 Task: Look for space in Mestre, Italy from 9th July, 2023 to 16th July, 2023 for 2 adults, 1 child in price range Rs.8000 to Rs.16000. Place can be entire place with 2 bedrooms having 2 beds and 1 bathroom. Property type can be house, flat, guest house. Booking option can be shelf check-in. Required host language is English.
Action: Mouse moved to (426, 118)
Screenshot: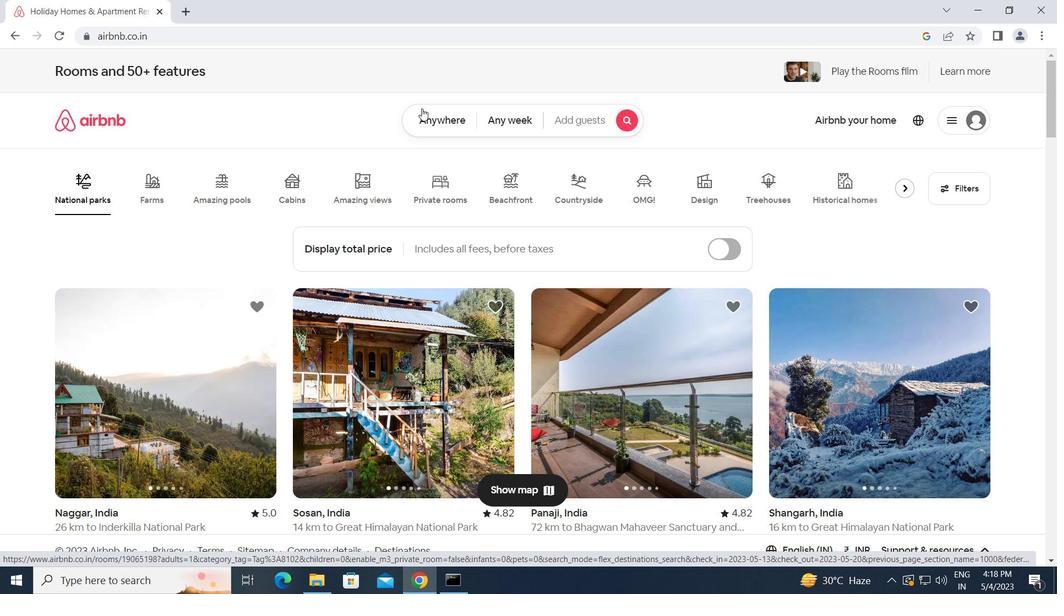 
Action: Mouse pressed left at (426, 118)
Screenshot: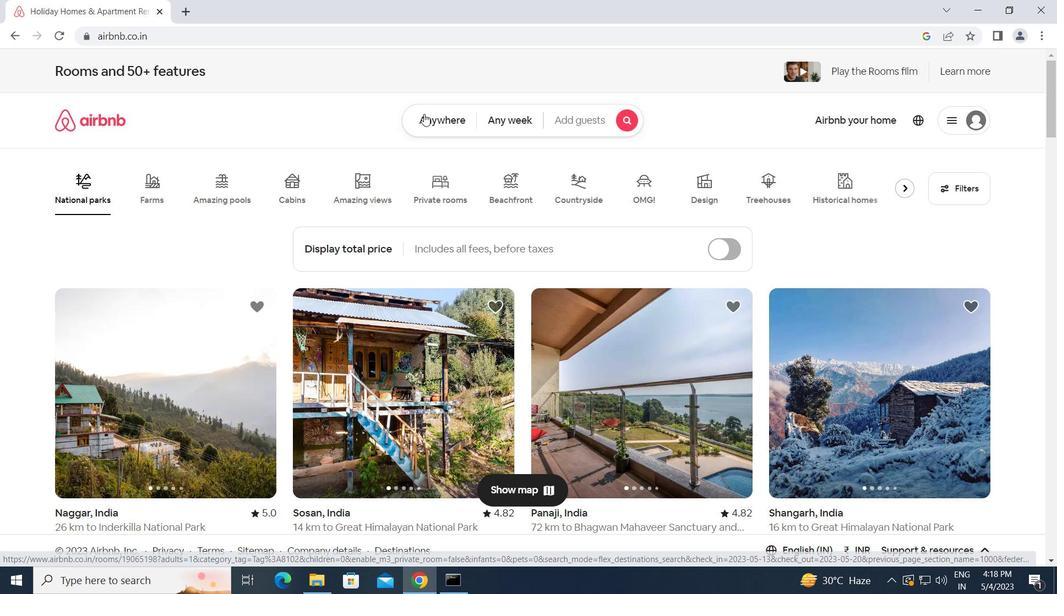 
Action: Mouse moved to (359, 168)
Screenshot: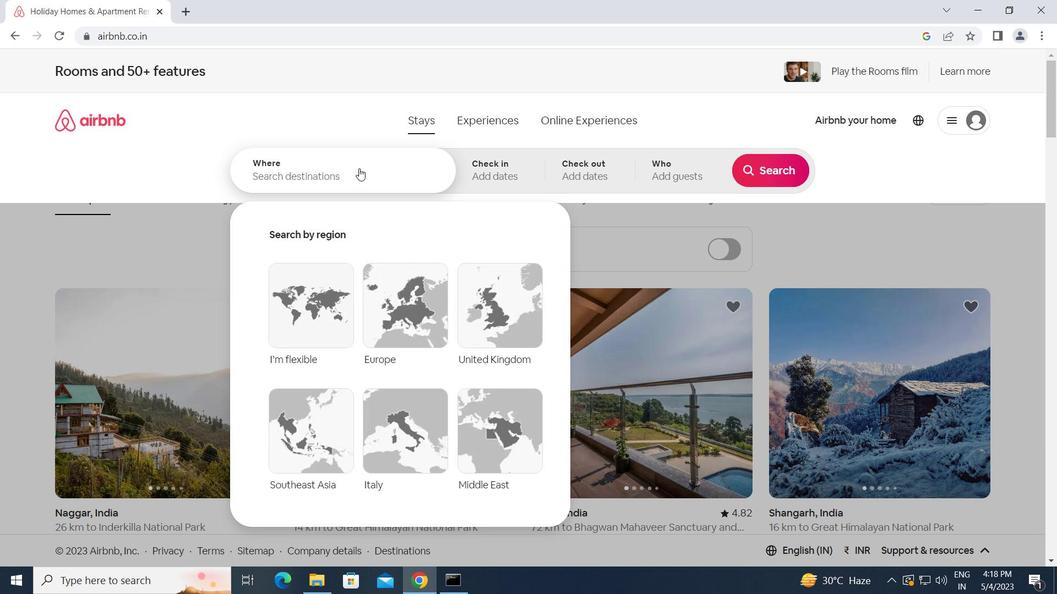 
Action: Mouse pressed left at (359, 168)
Screenshot: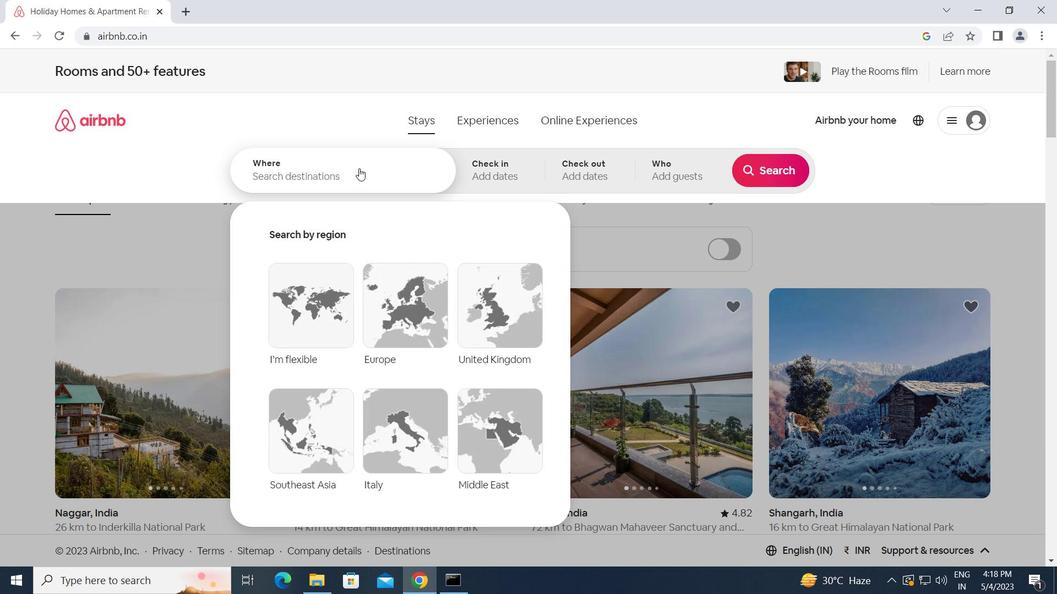 
Action: Key pressed m<Key.caps_lock>estre,<Key.space><Key.caps_lock>i<Key.caps_lock>taly<Key.enter>
Screenshot: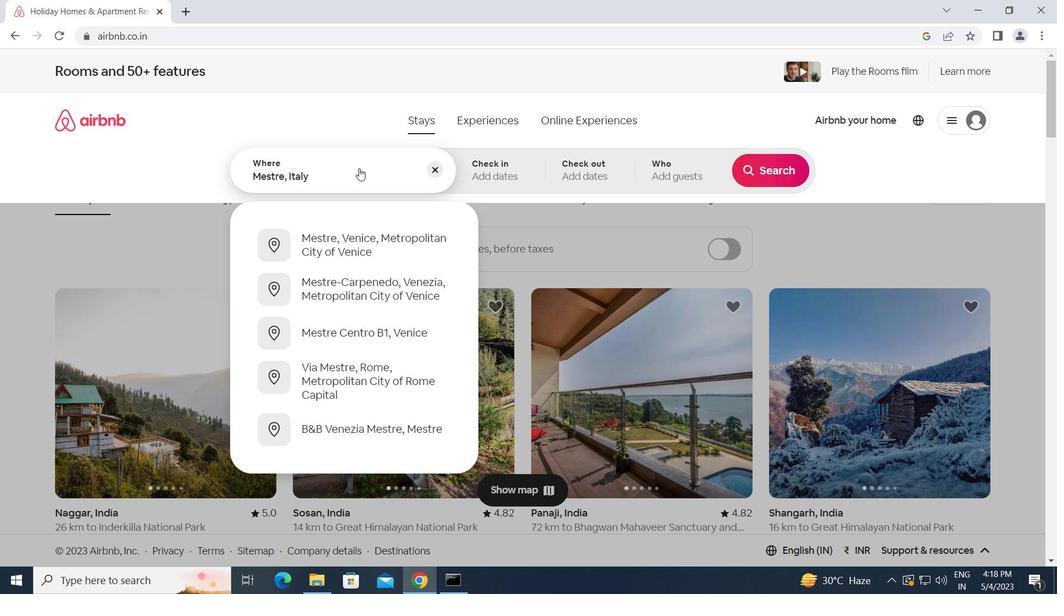 
Action: Mouse moved to (770, 278)
Screenshot: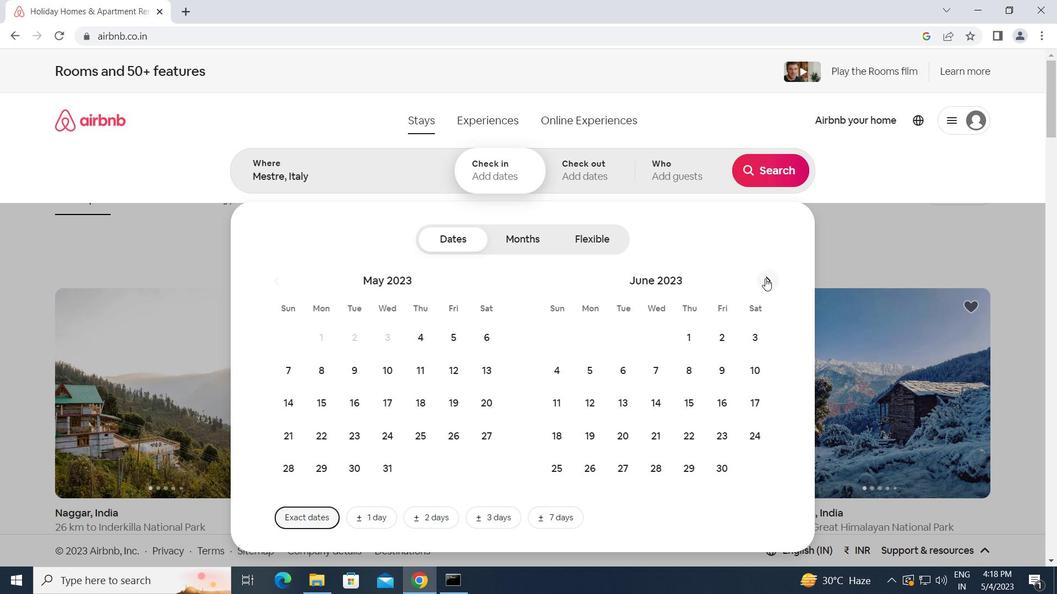 
Action: Mouse pressed left at (770, 278)
Screenshot: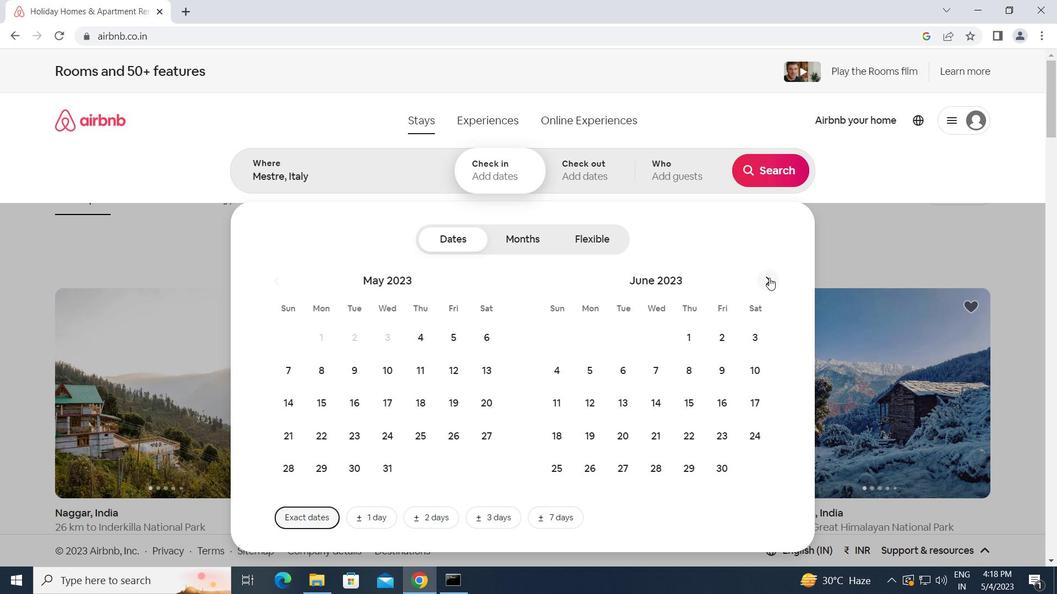 
Action: Mouse moved to (549, 398)
Screenshot: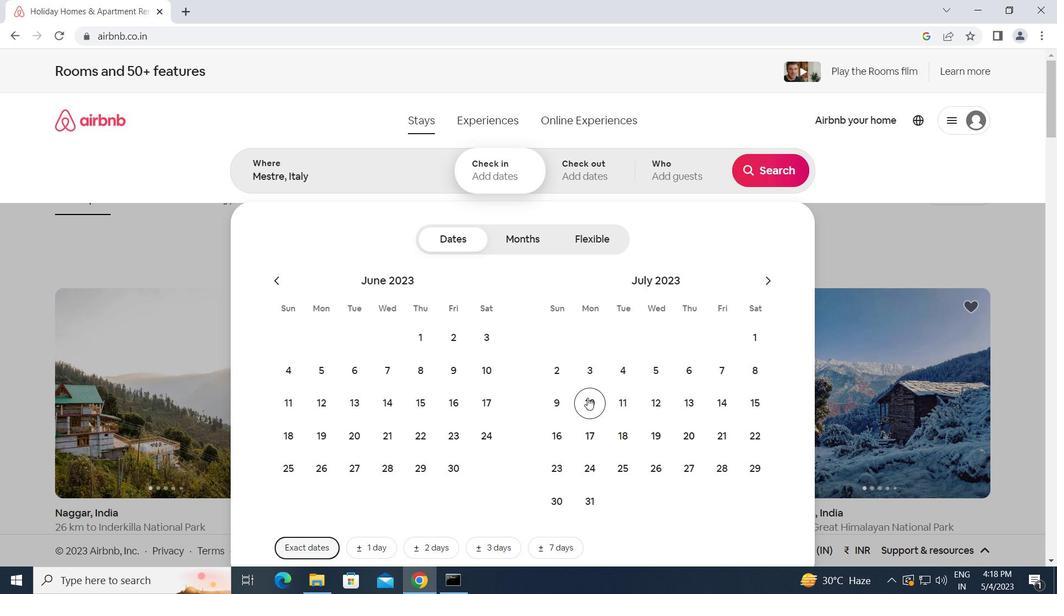 
Action: Mouse pressed left at (549, 398)
Screenshot: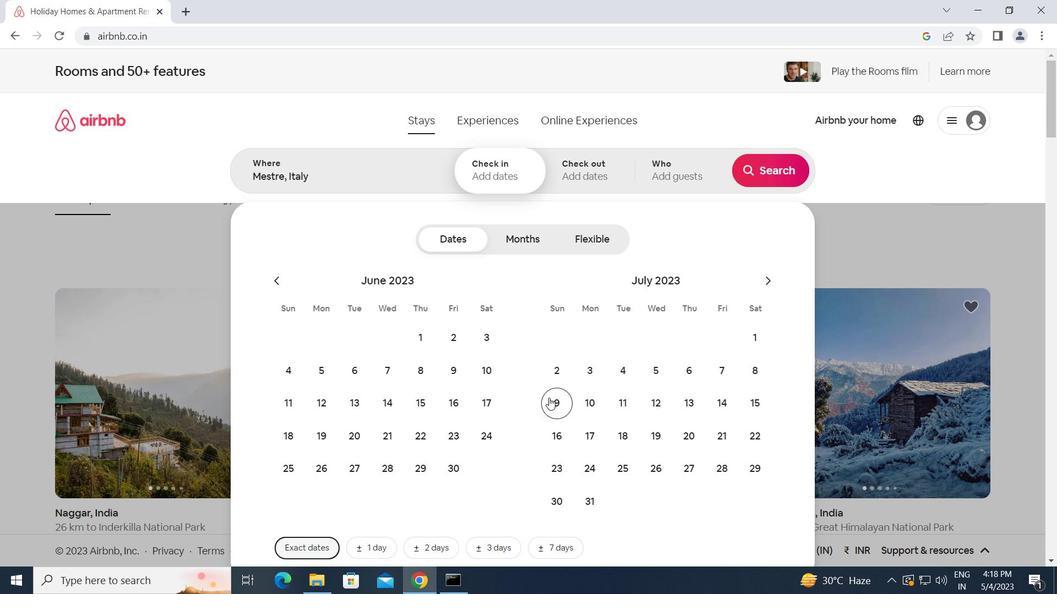 
Action: Mouse moved to (555, 435)
Screenshot: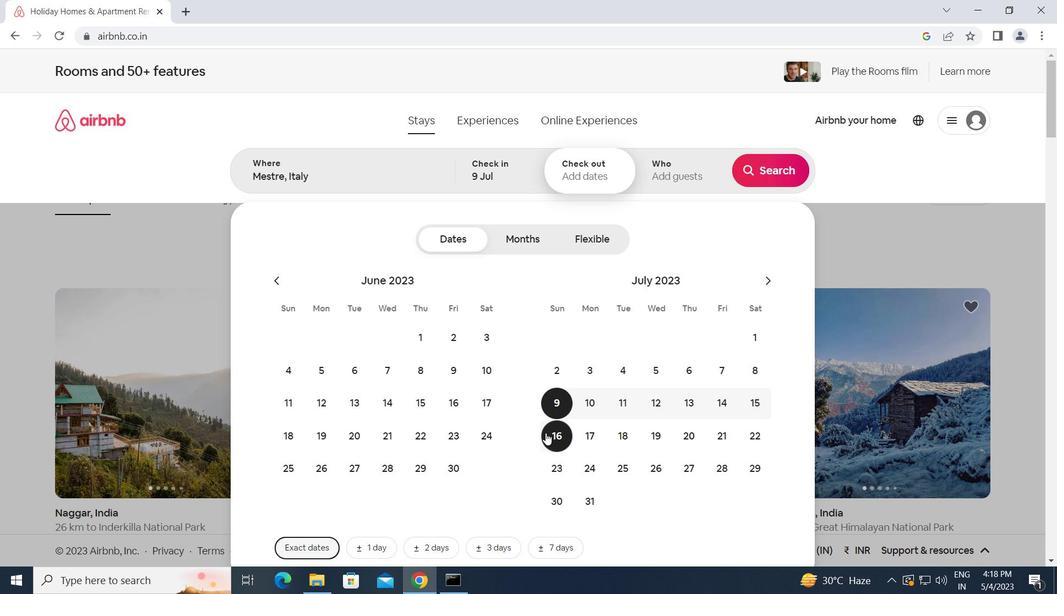 
Action: Mouse pressed left at (555, 435)
Screenshot: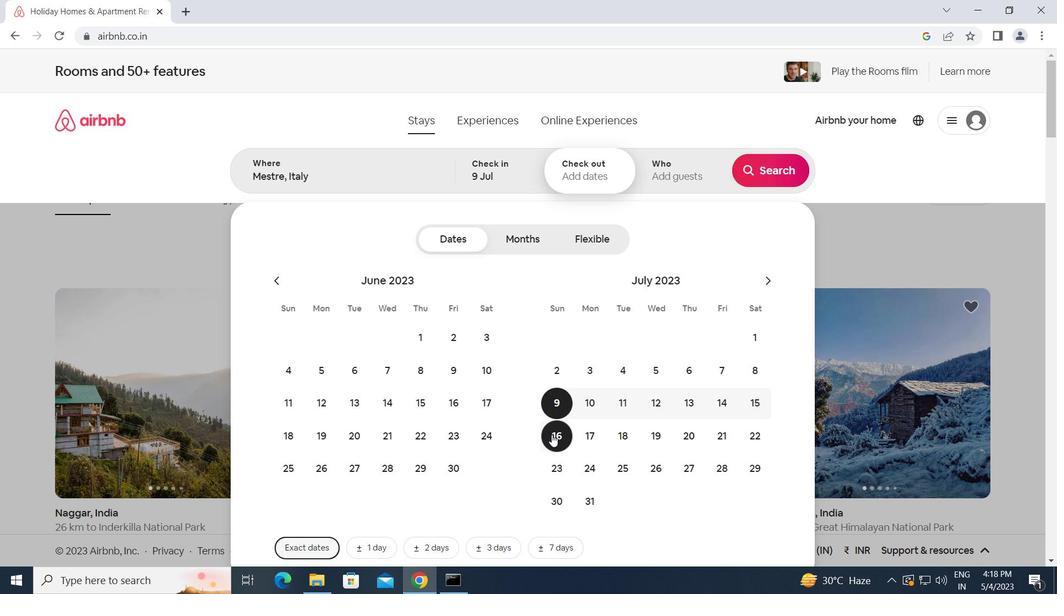 
Action: Mouse moved to (670, 177)
Screenshot: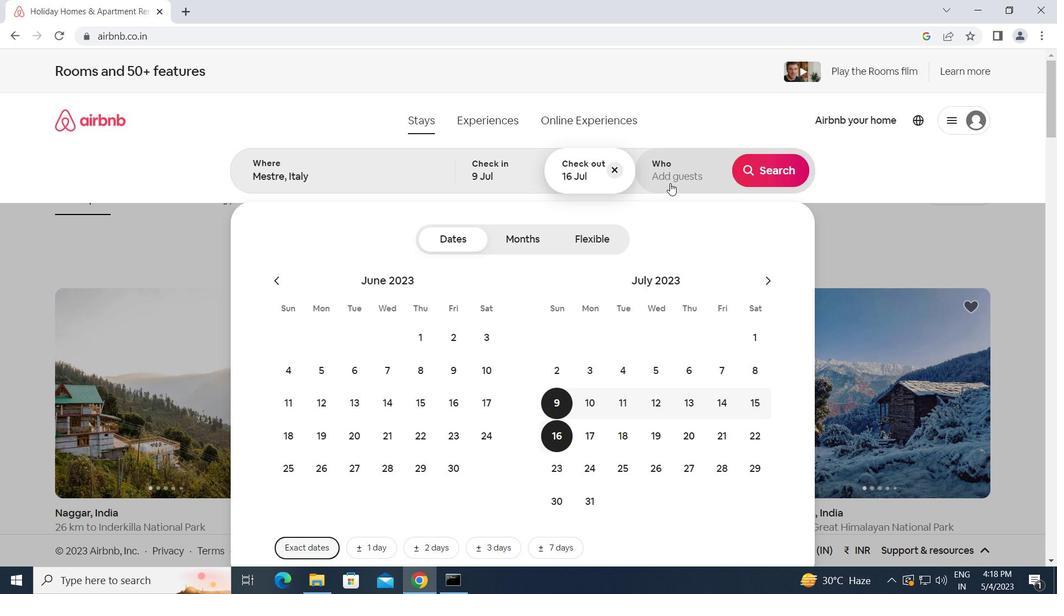
Action: Mouse pressed left at (670, 177)
Screenshot: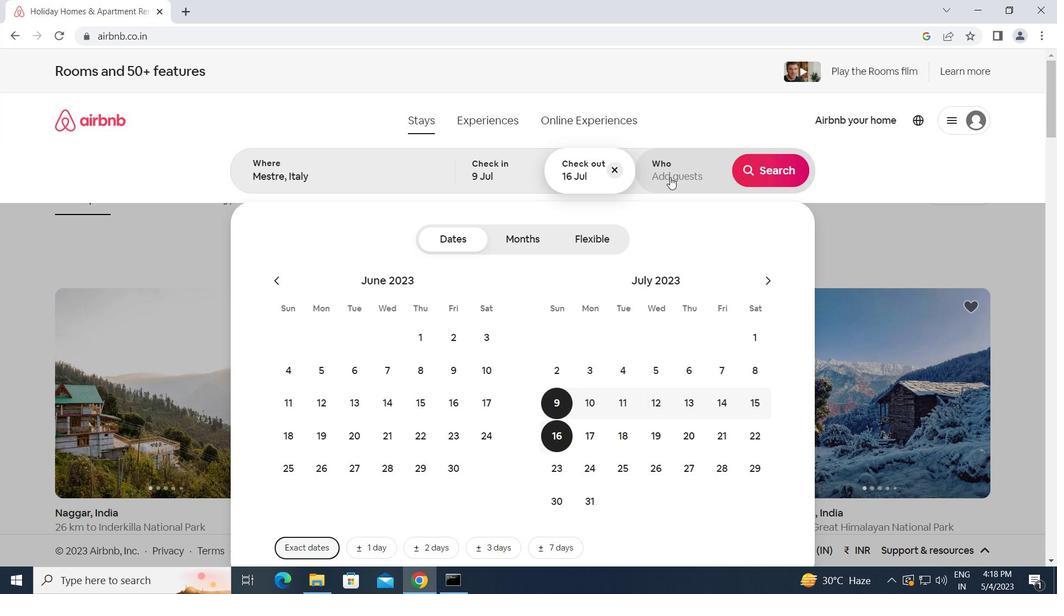 
Action: Mouse moved to (782, 242)
Screenshot: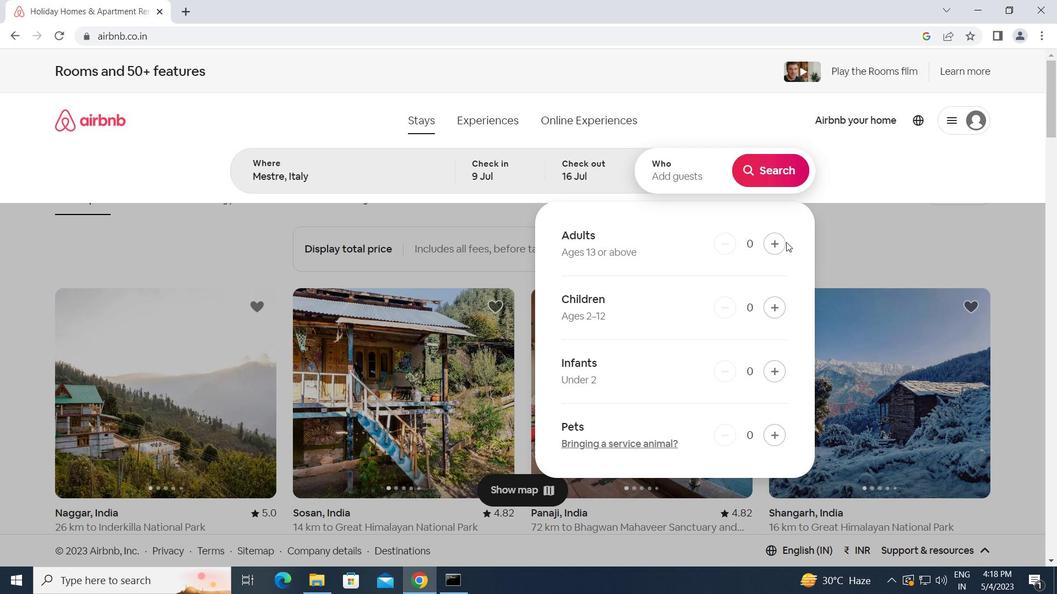 
Action: Mouse pressed left at (782, 242)
Screenshot: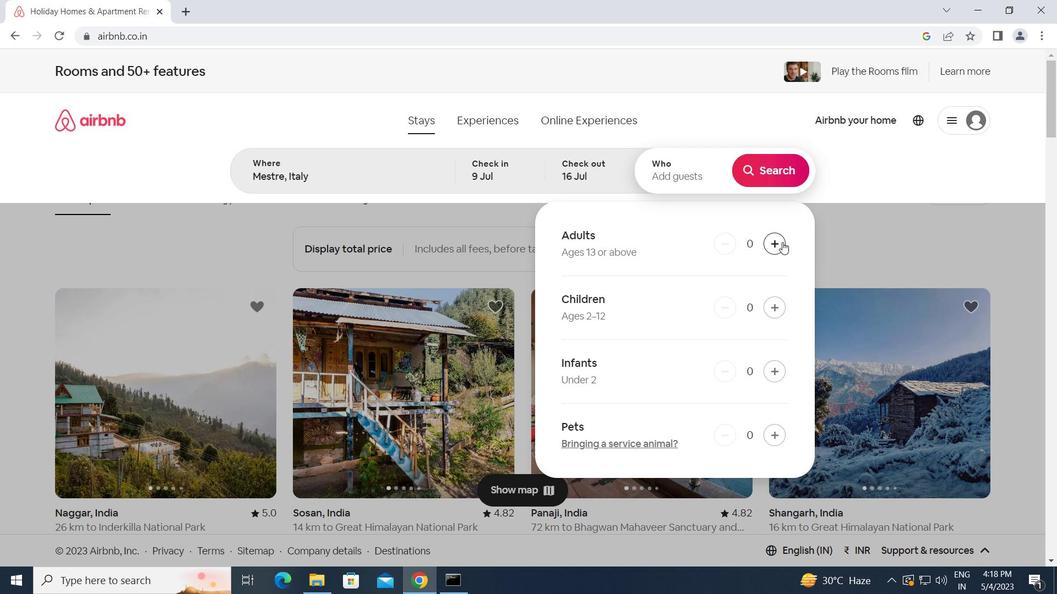 
Action: Mouse moved to (781, 242)
Screenshot: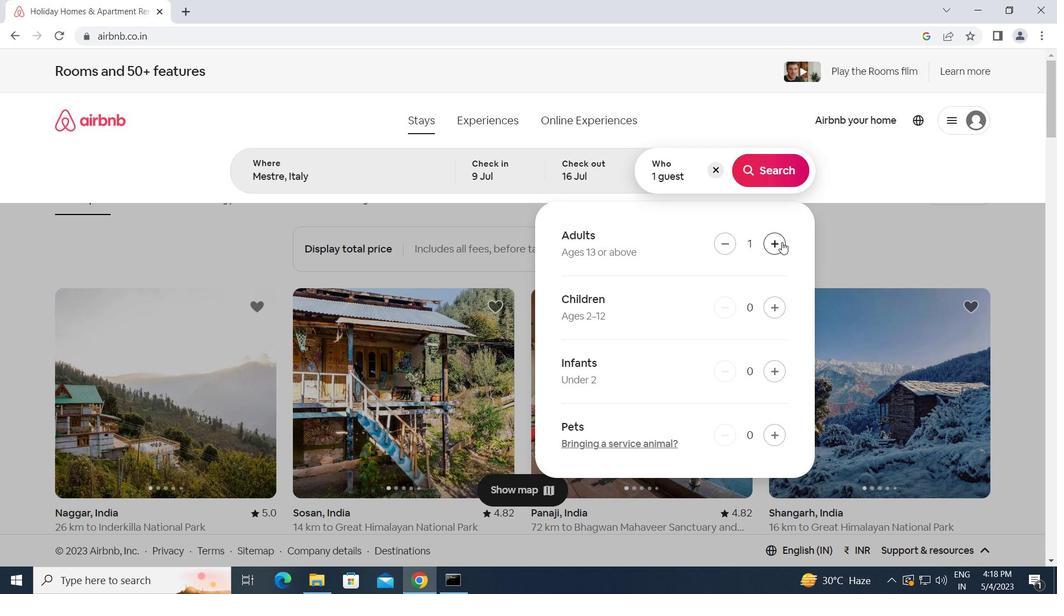 
Action: Mouse pressed left at (781, 242)
Screenshot: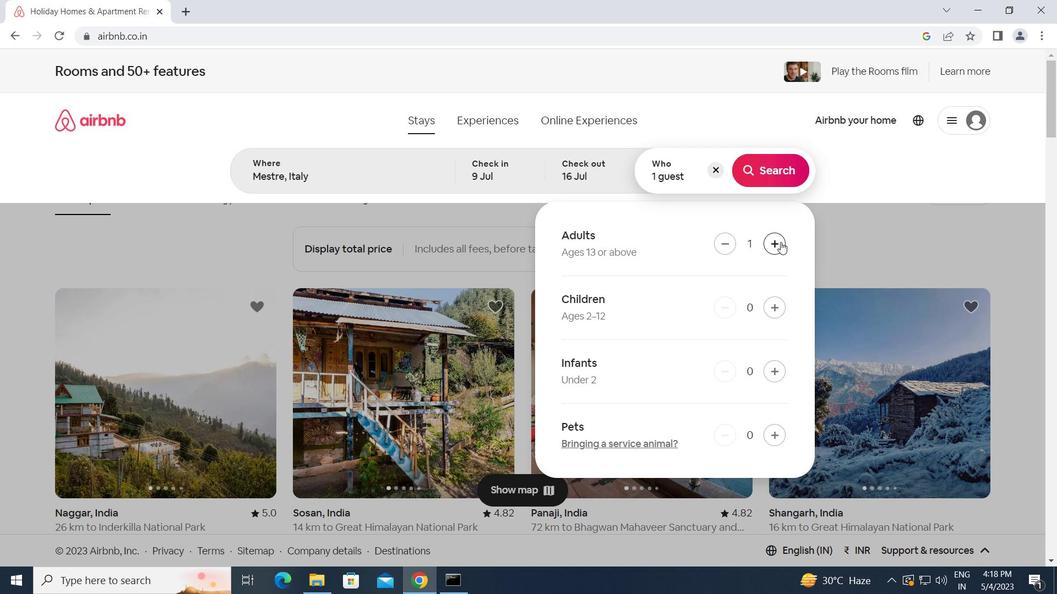 
Action: Mouse moved to (778, 309)
Screenshot: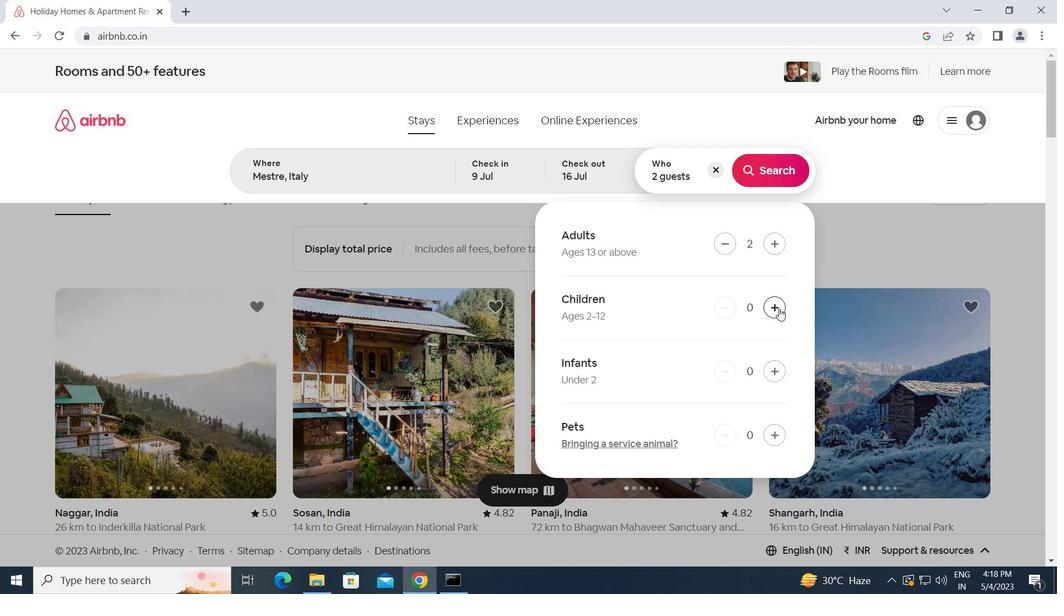 
Action: Mouse pressed left at (778, 309)
Screenshot: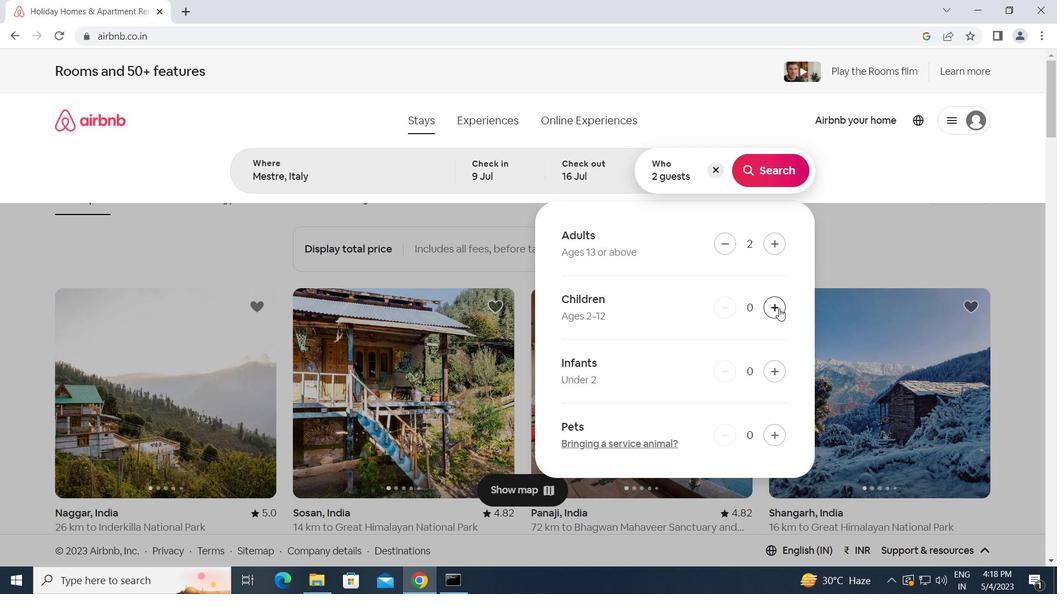 
Action: Mouse moved to (771, 170)
Screenshot: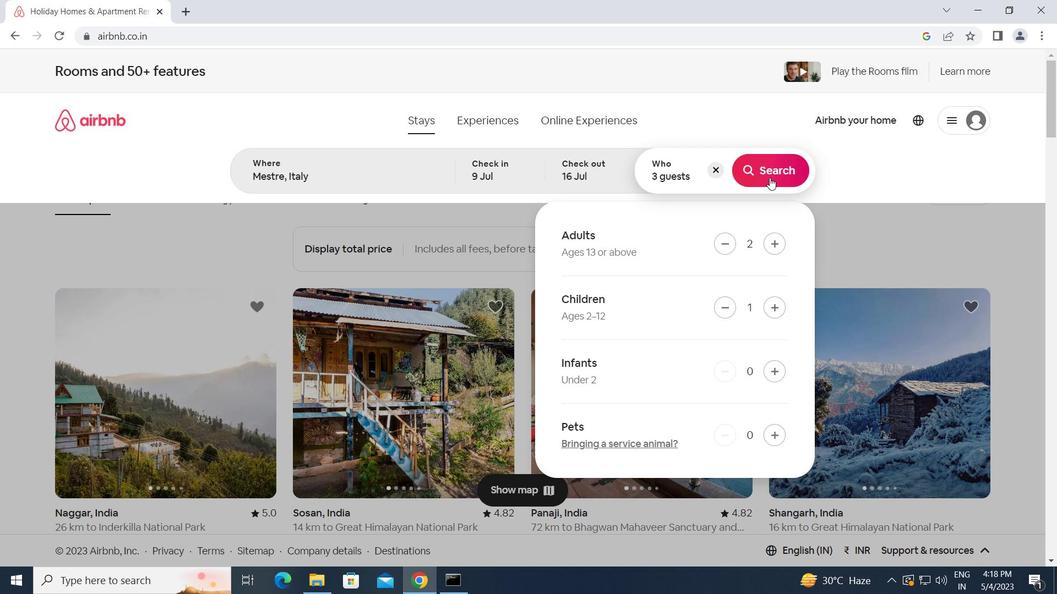 
Action: Mouse pressed left at (771, 170)
Screenshot: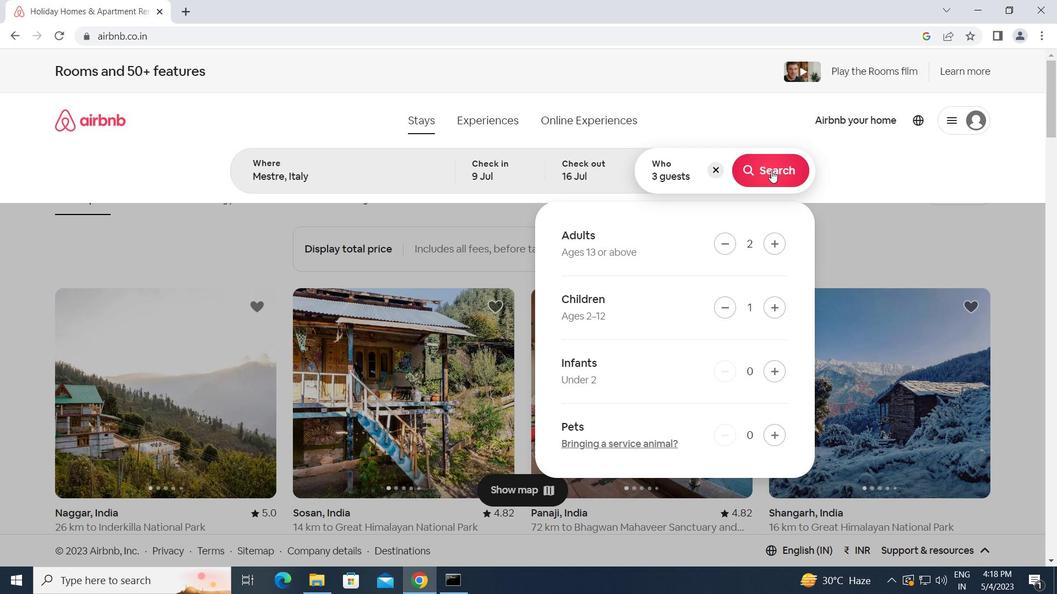 
Action: Mouse moved to (1014, 133)
Screenshot: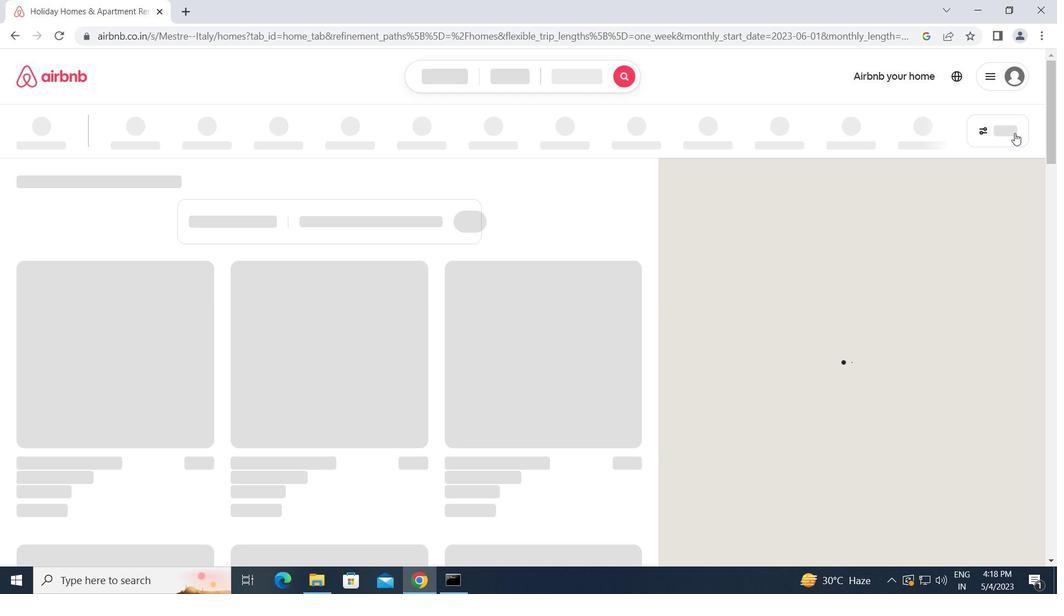 
Action: Mouse pressed left at (1014, 133)
Screenshot: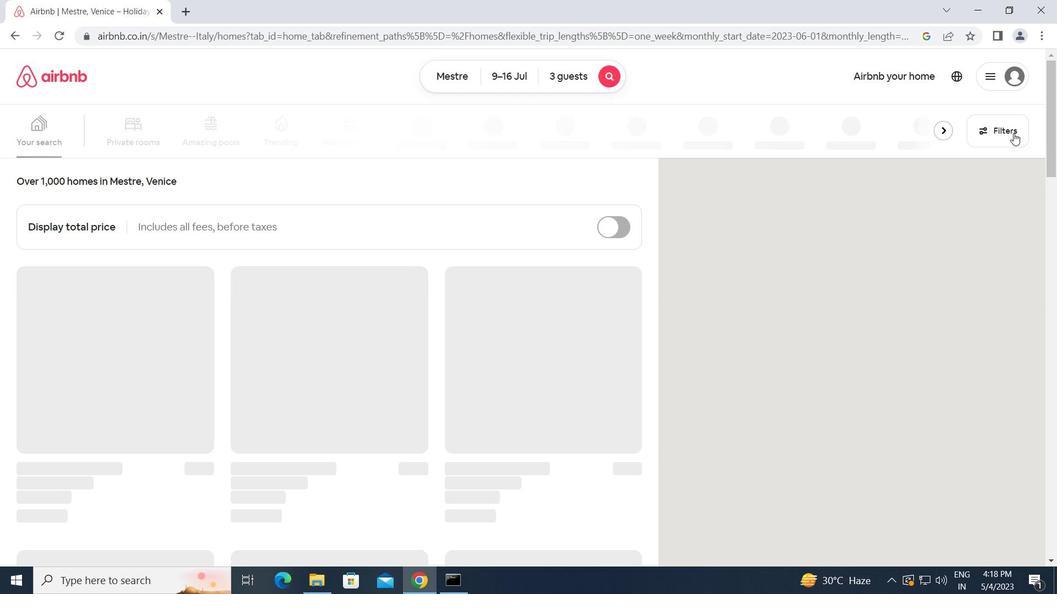 
Action: Mouse moved to (342, 306)
Screenshot: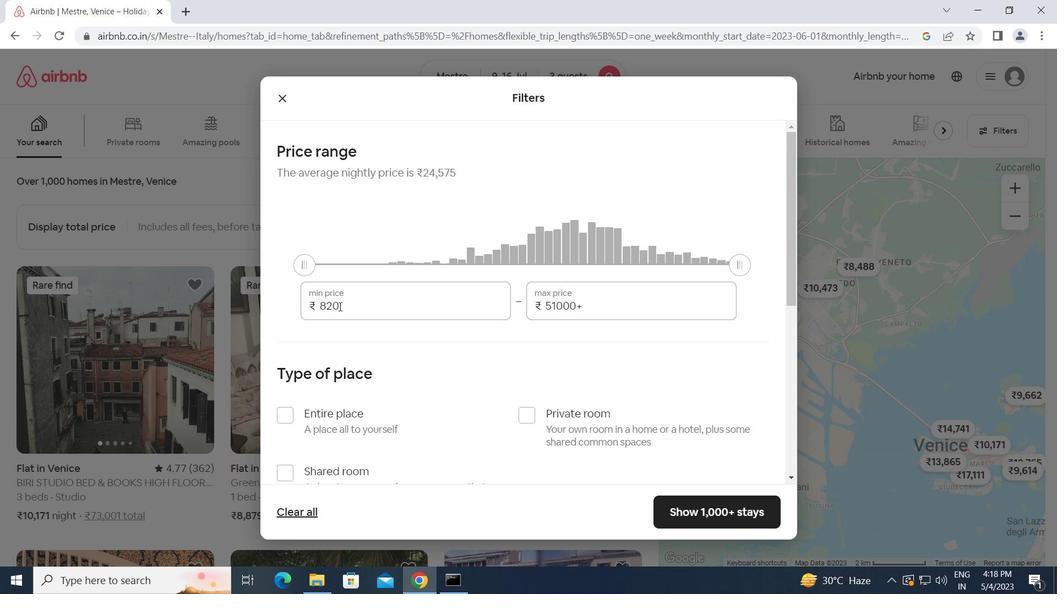 
Action: Mouse pressed left at (342, 306)
Screenshot: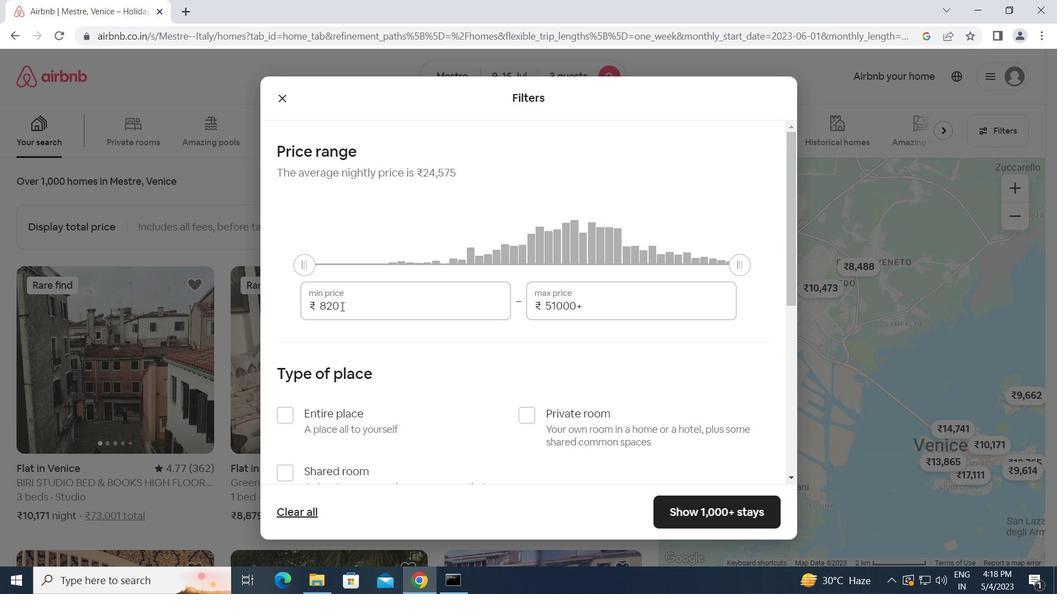 
Action: Mouse moved to (313, 309)
Screenshot: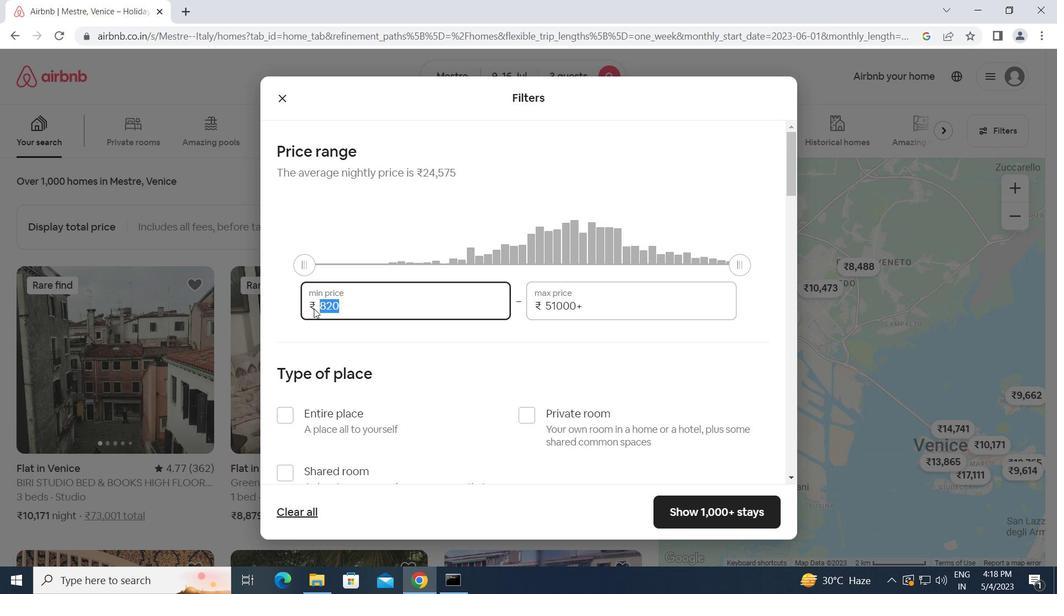 
Action: Key pressed 8000<Key.tab>1
Screenshot: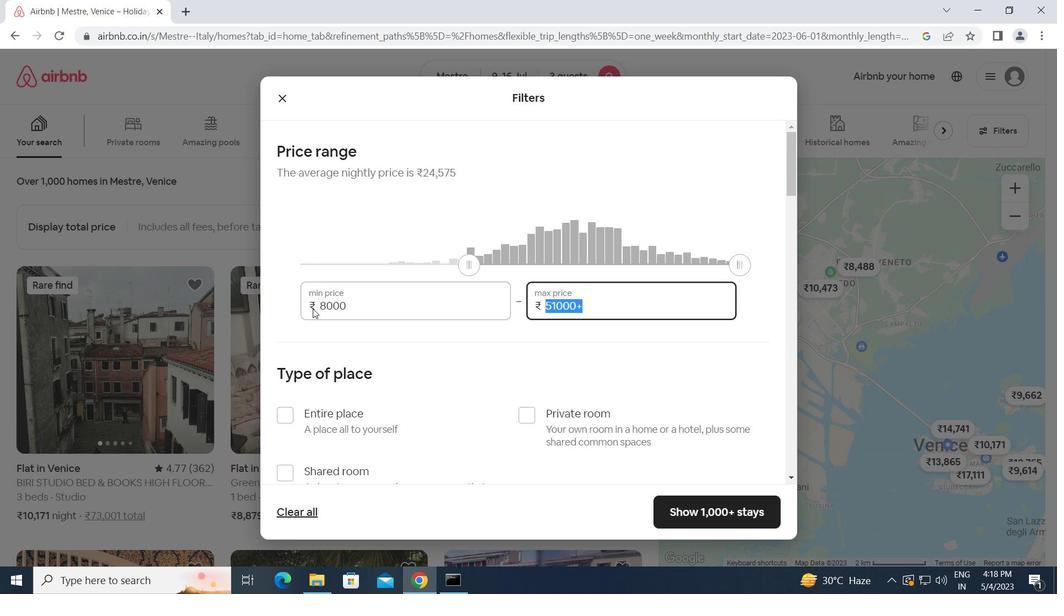 
Action: Mouse moved to (313, 308)
Screenshot: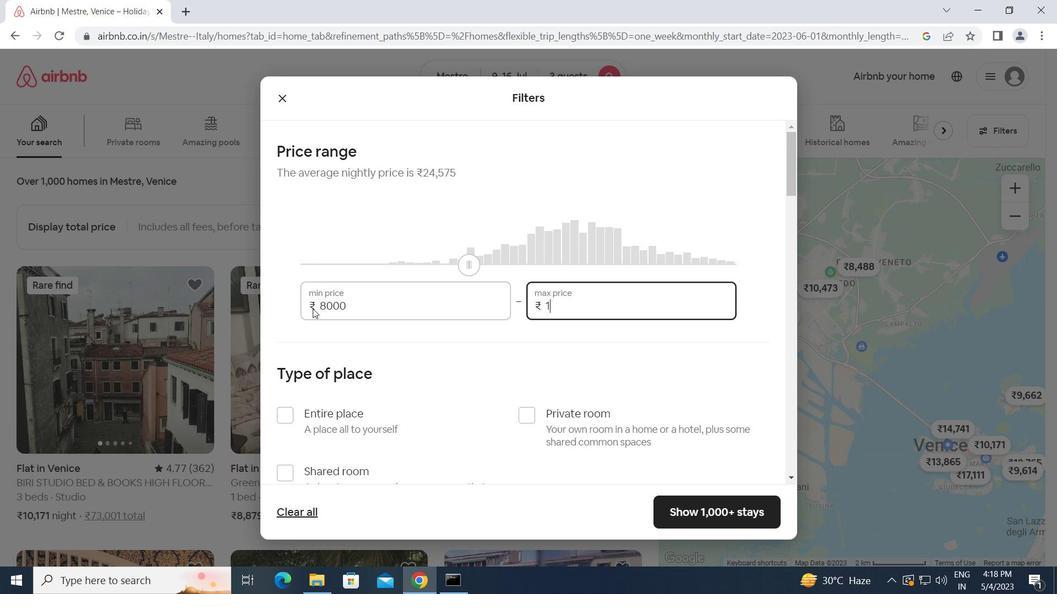 
Action: Key pressed 6000
Screenshot: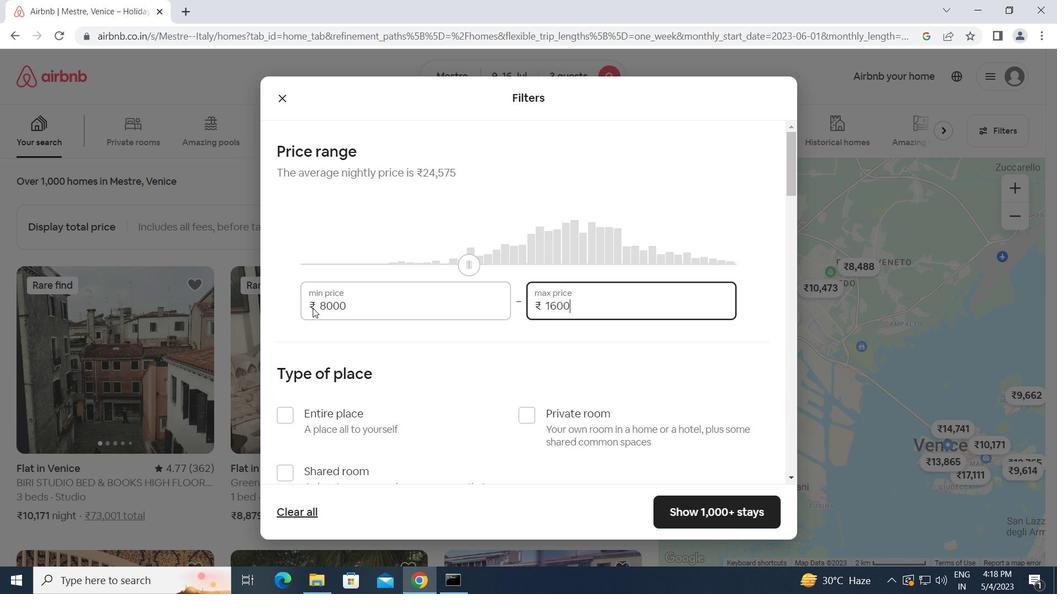 
Action: Mouse moved to (288, 418)
Screenshot: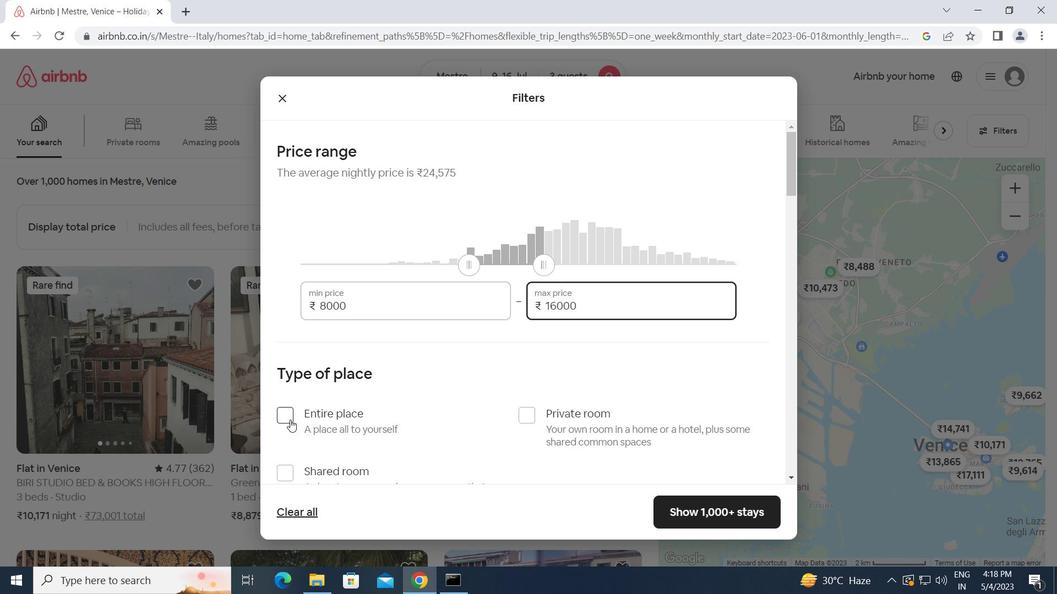 
Action: Mouse pressed left at (288, 418)
Screenshot: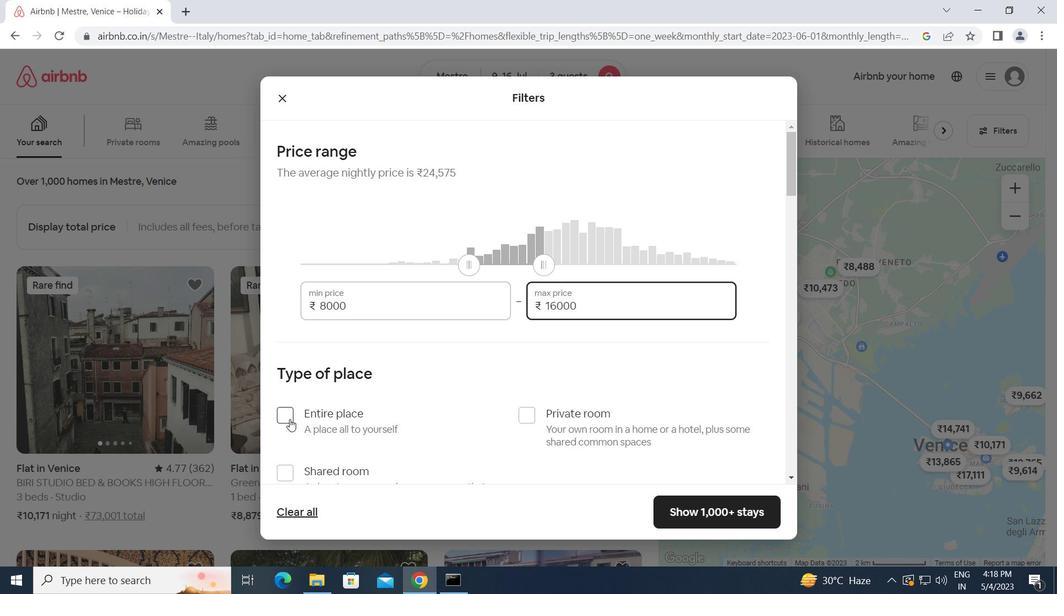 
Action: Mouse moved to (355, 413)
Screenshot: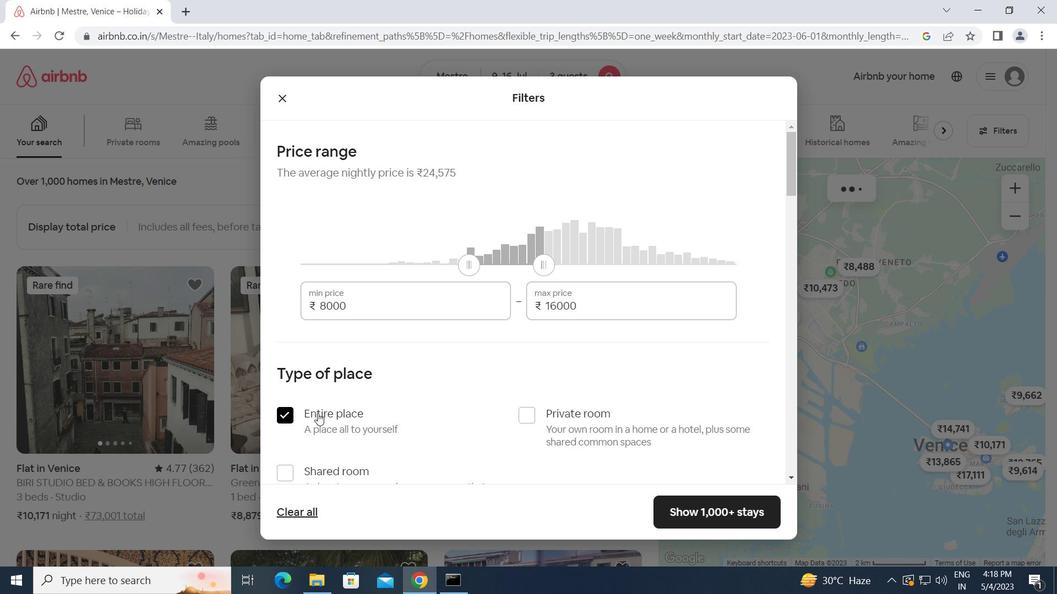 
Action: Mouse scrolled (355, 413) with delta (0, 0)
Screenshot: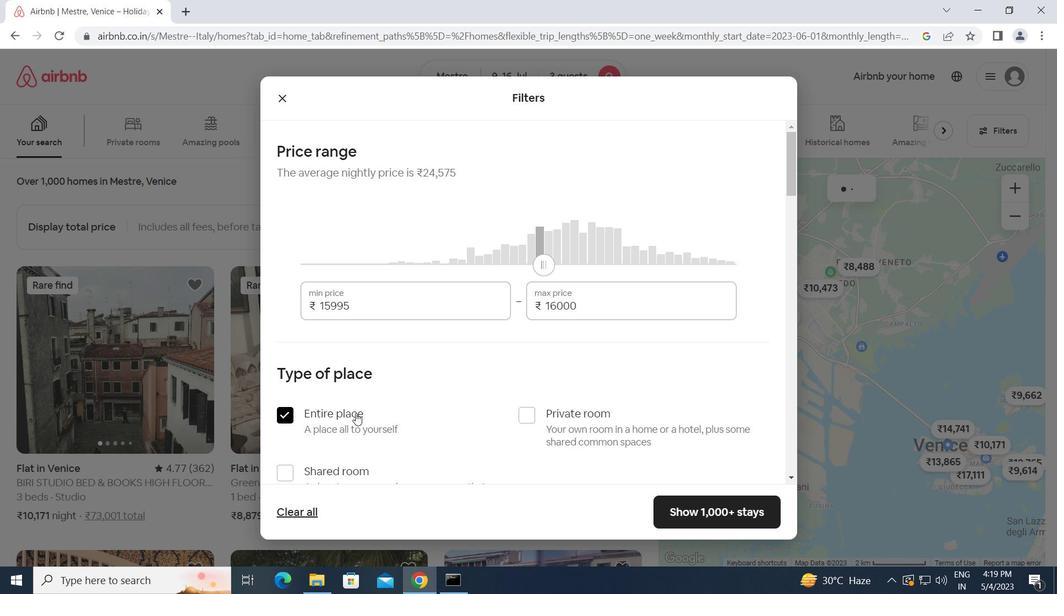 
Action: Mouse scrolled (355, 413) with delta (0, 0)
Screenshot: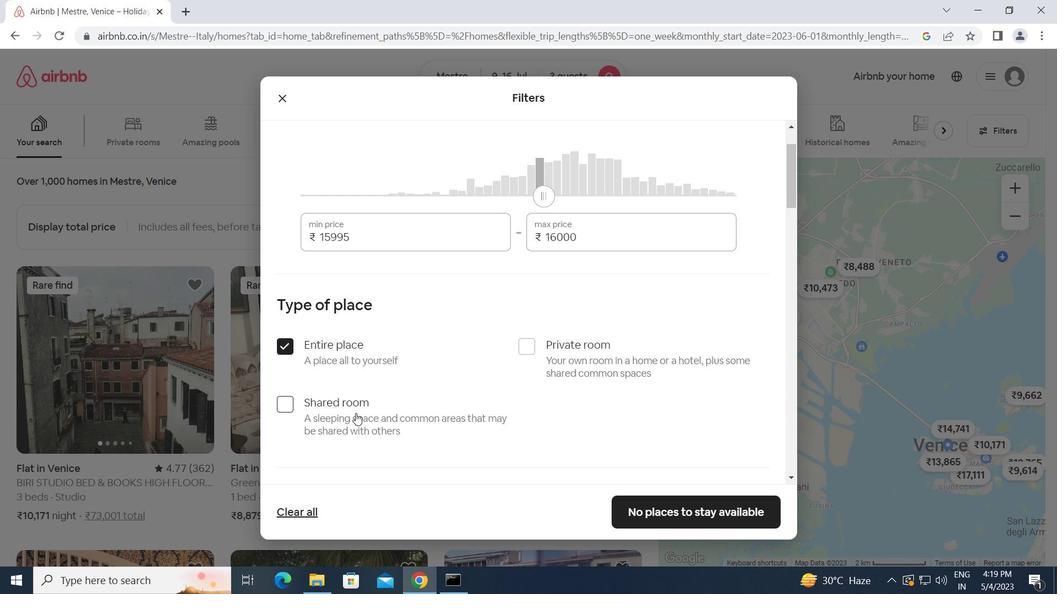 
Action: Mouse moved to (356, 413)
Screenshot: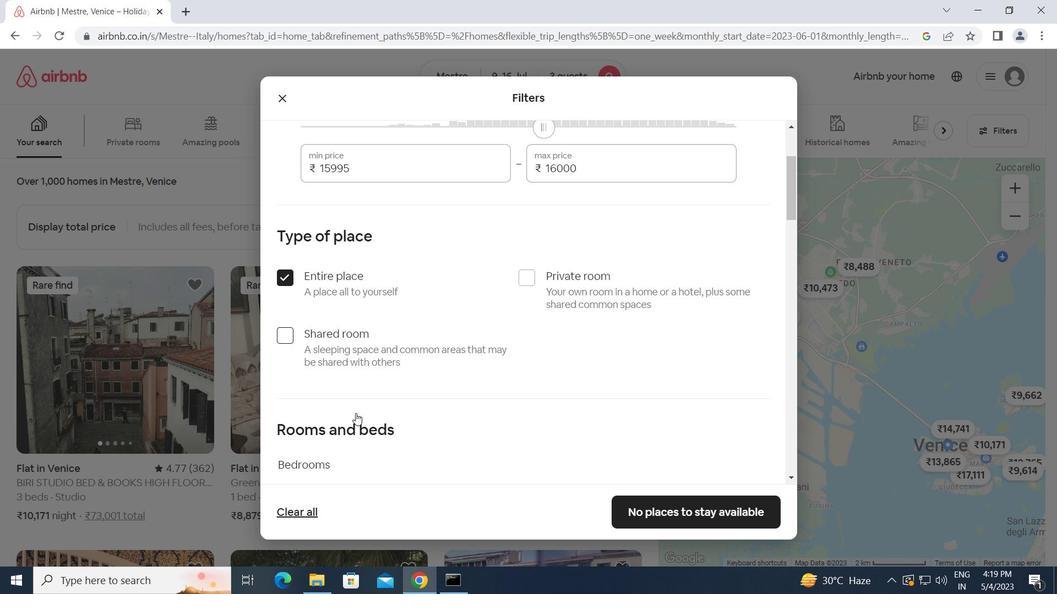 
Action: Mouse scrolled (356, 412) with delta (0, 0)
Screenshot: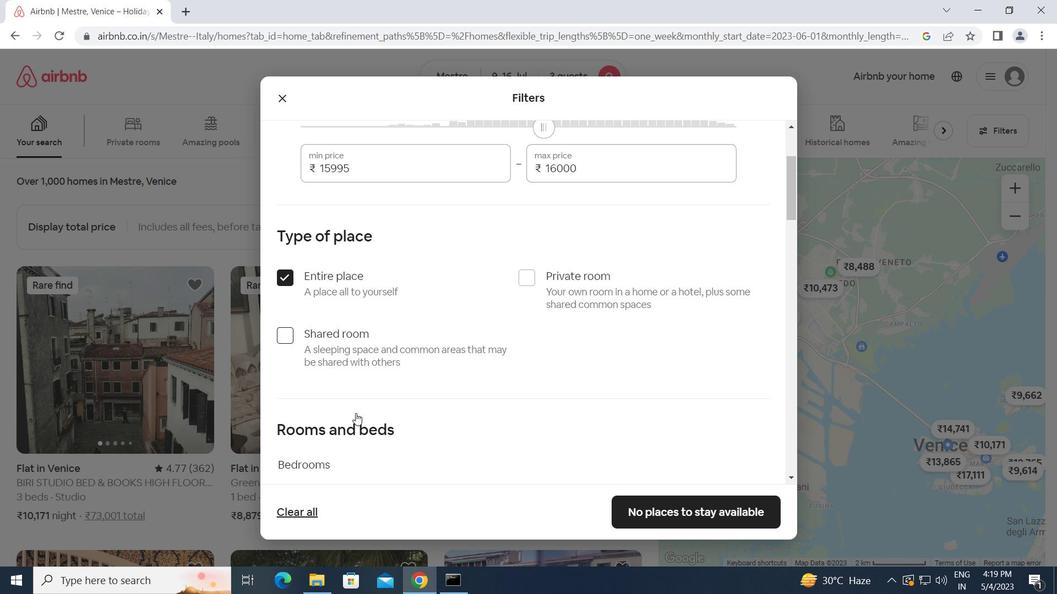 
Action: Mouse scrolled (356, 412) with delta (0, 0)
Screenshot: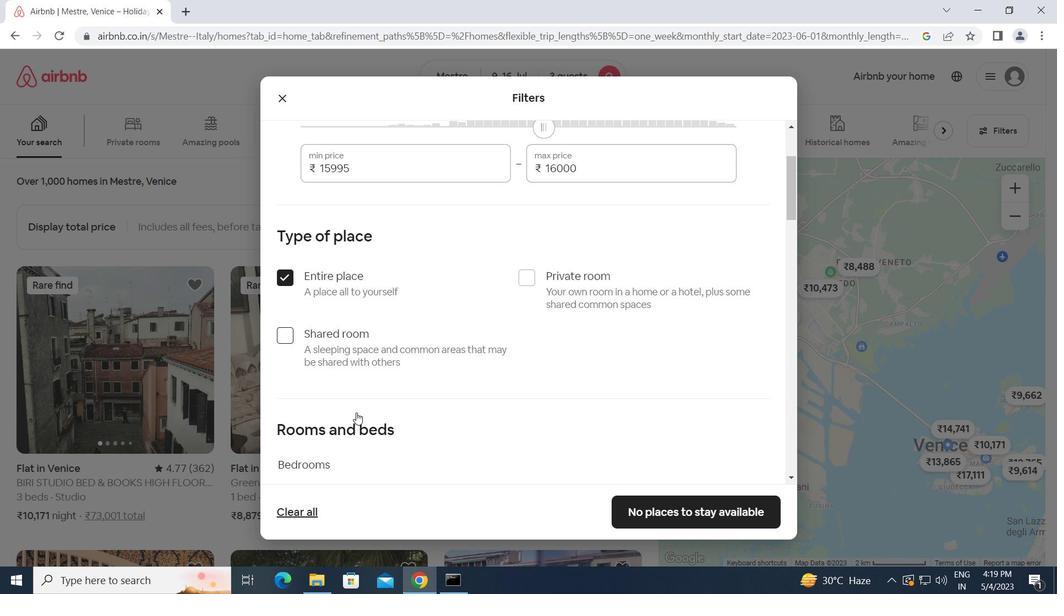 
Action: Mouse moved to (416, 360)
Screenshot: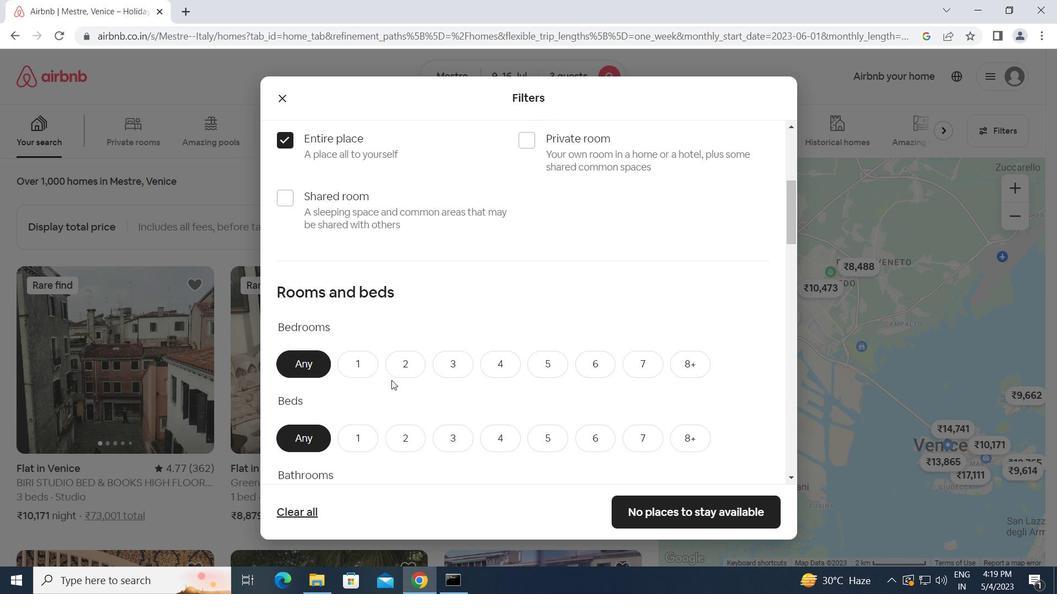 
Action: Mouse pressed left at (416, 360)
Screenshot: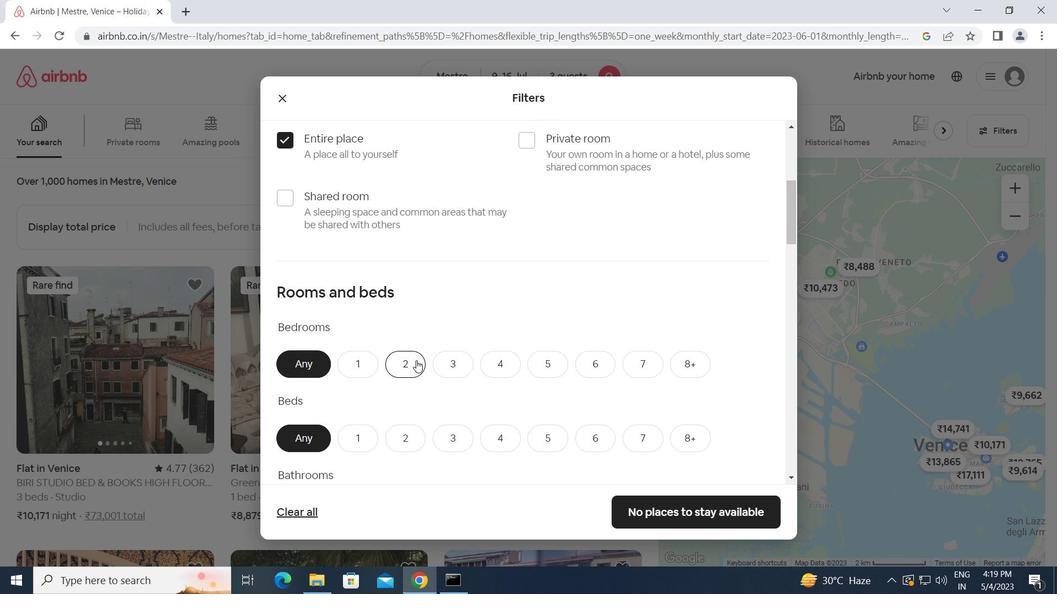 
Action: Mouse moved to (402, 434)
Screenshot: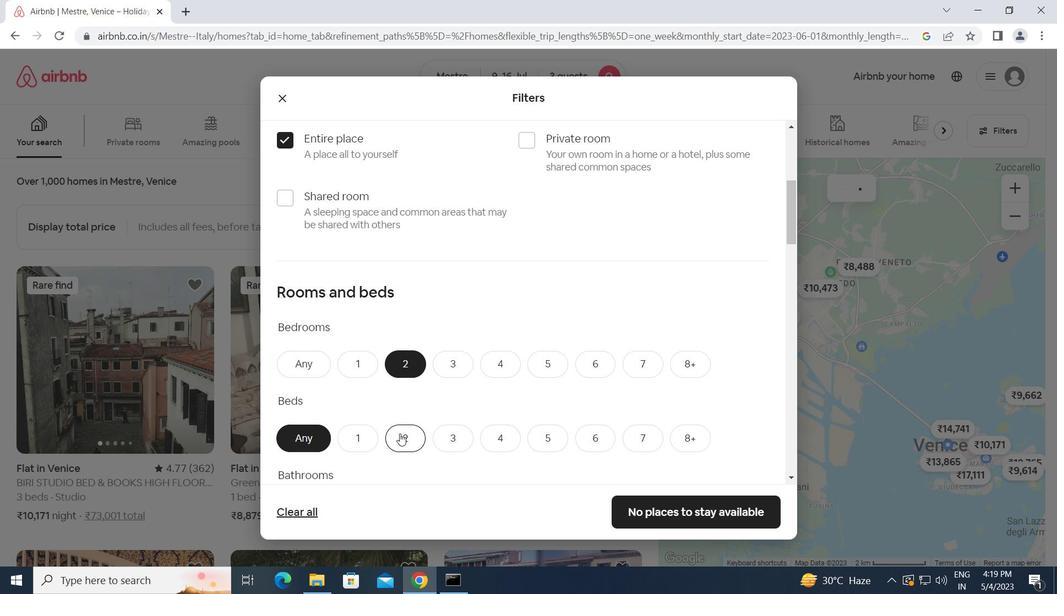 
Action: Mouse pressed left at (402, 434)
Screenshot: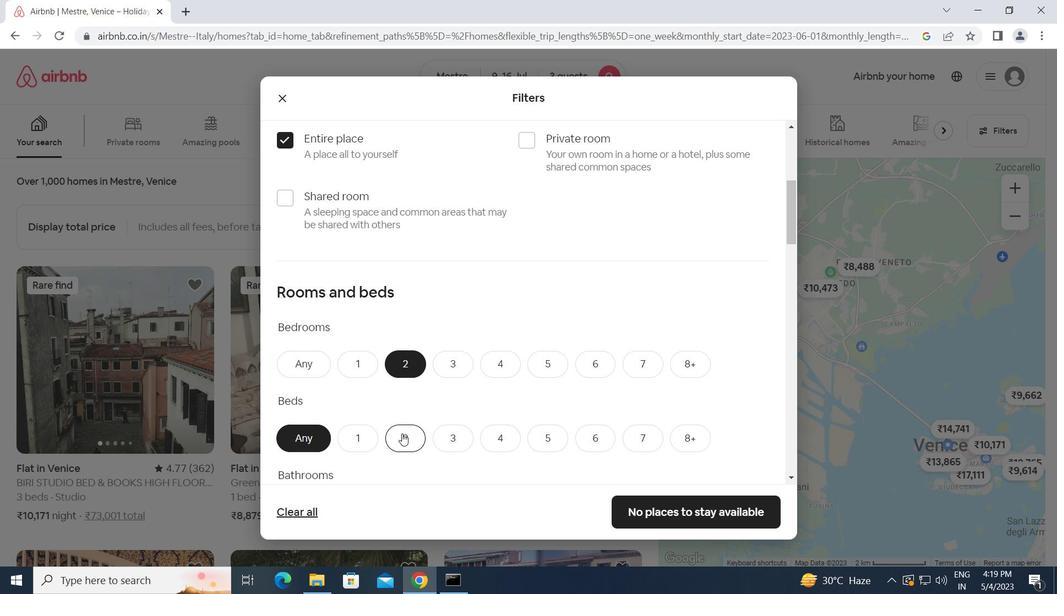 
Action: Mouse scrolled (402, 434) with delta (0, 0)
Screenshot: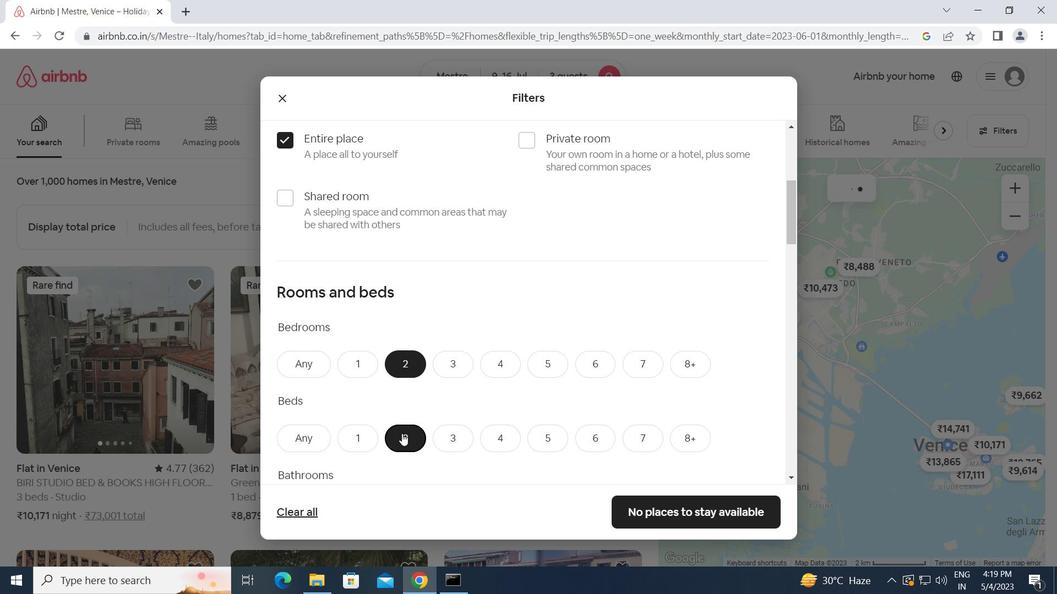 
Action: Mouse scrolled (402, 434) with delta (0, 0)
Screenshot: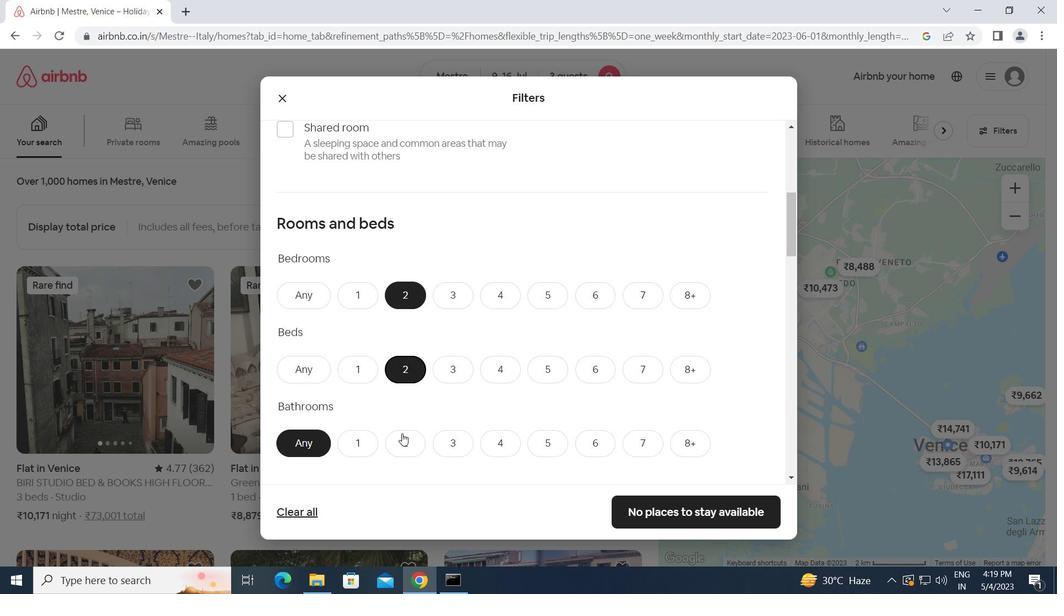 
Action: Mouse moved to (358, 378)
Screenshot: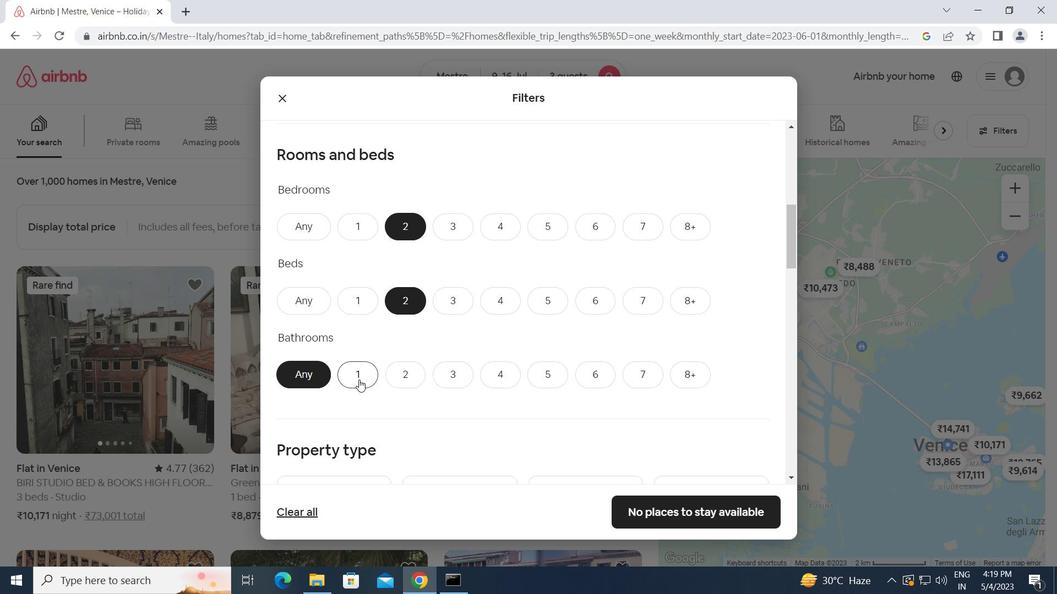 
Action: Mouse pressed left at (358, 378)
Screenshot: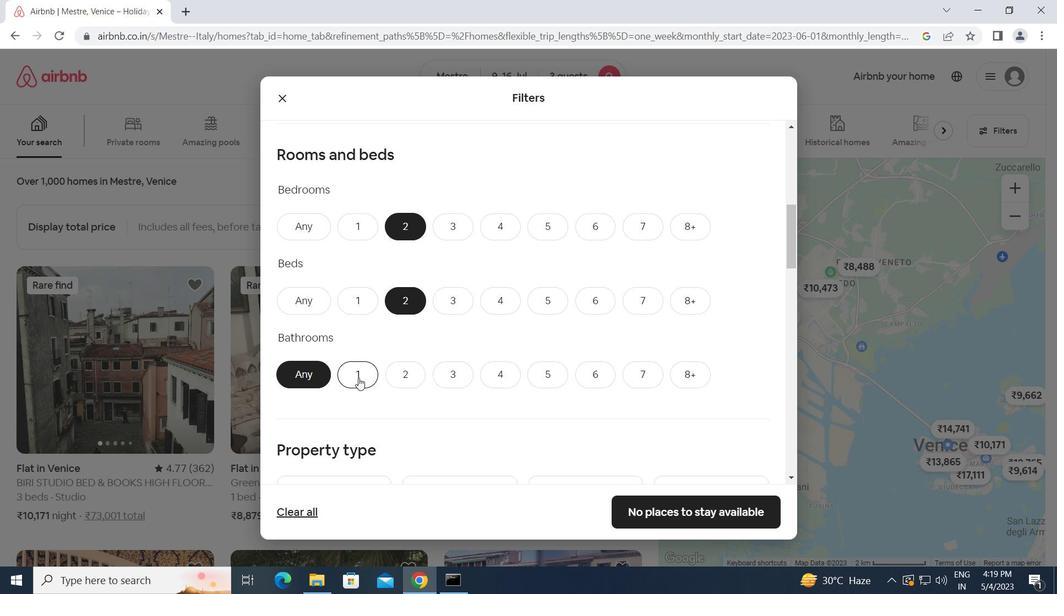 
Action: Mouse scrolled (358, 377) with delta (0, 0)
Screenshot: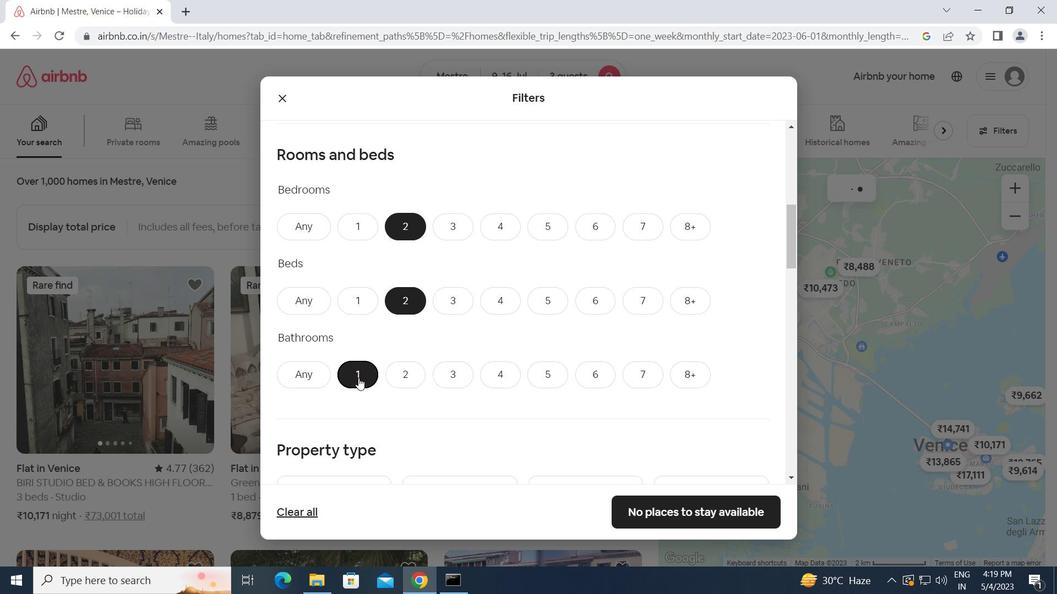 
Action: Mouse scrolled (358, 377) with delta (0, 0)
Screenshot: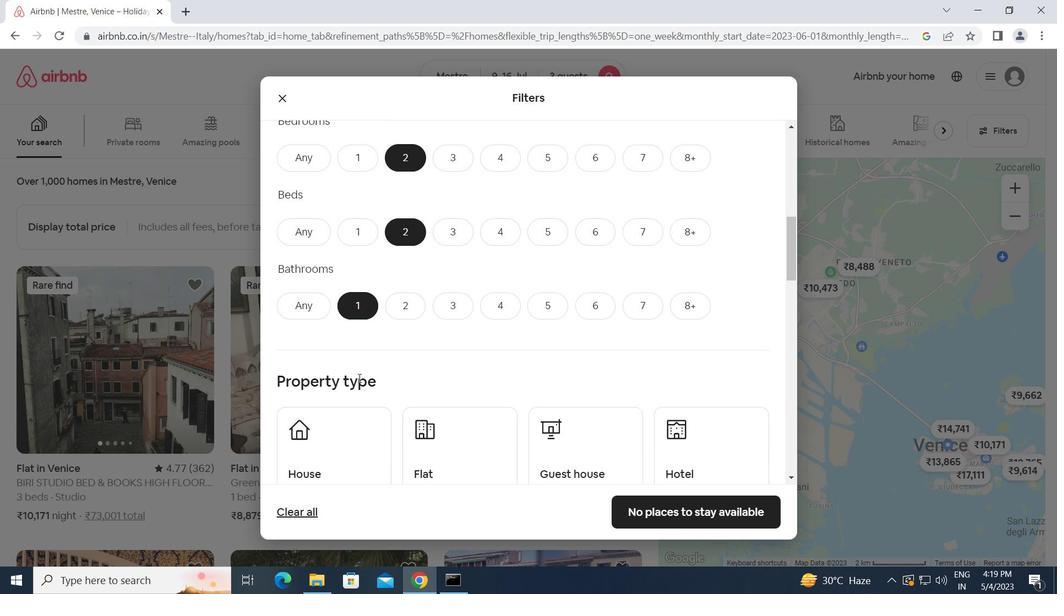 
Action: Mouse scrolled (358, 377) with delta (0, 0)
Screenshot: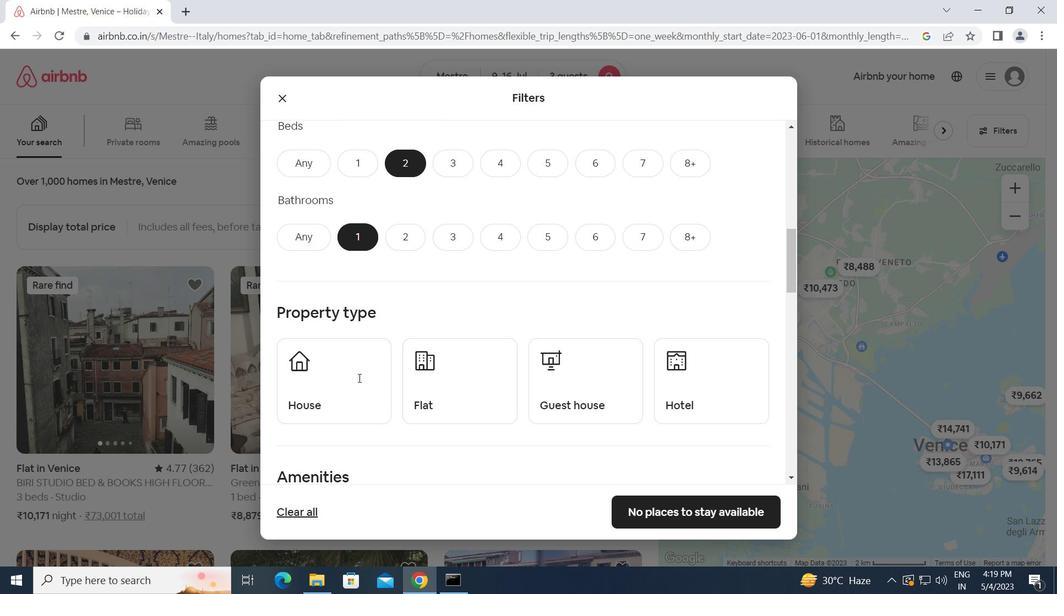 
Action: Mouse moved to (329, 304)
Screenshot: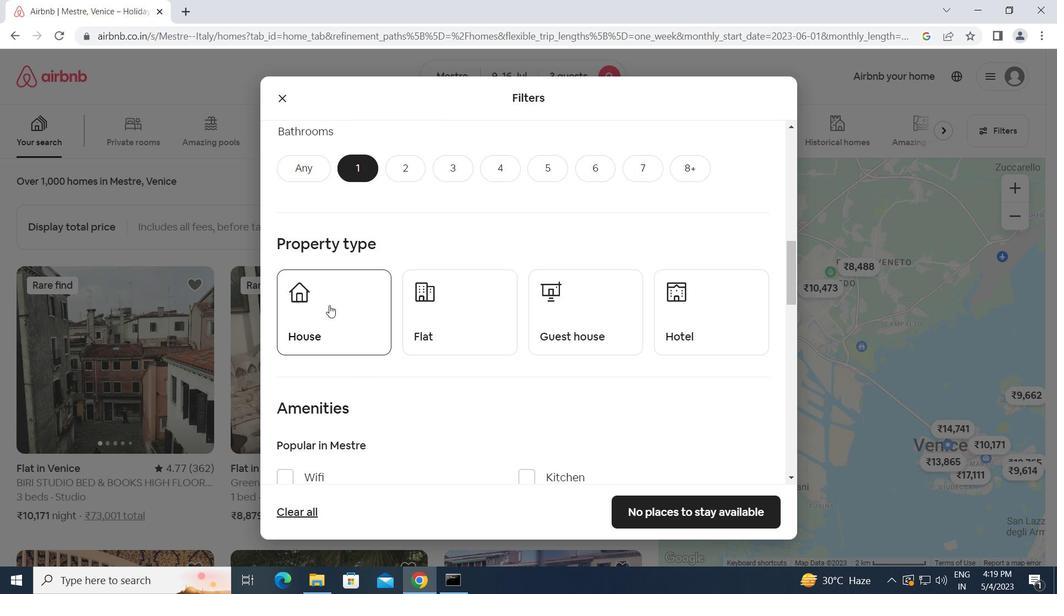 
Action: Mouse pressed left at (329, 304)
Screenshot: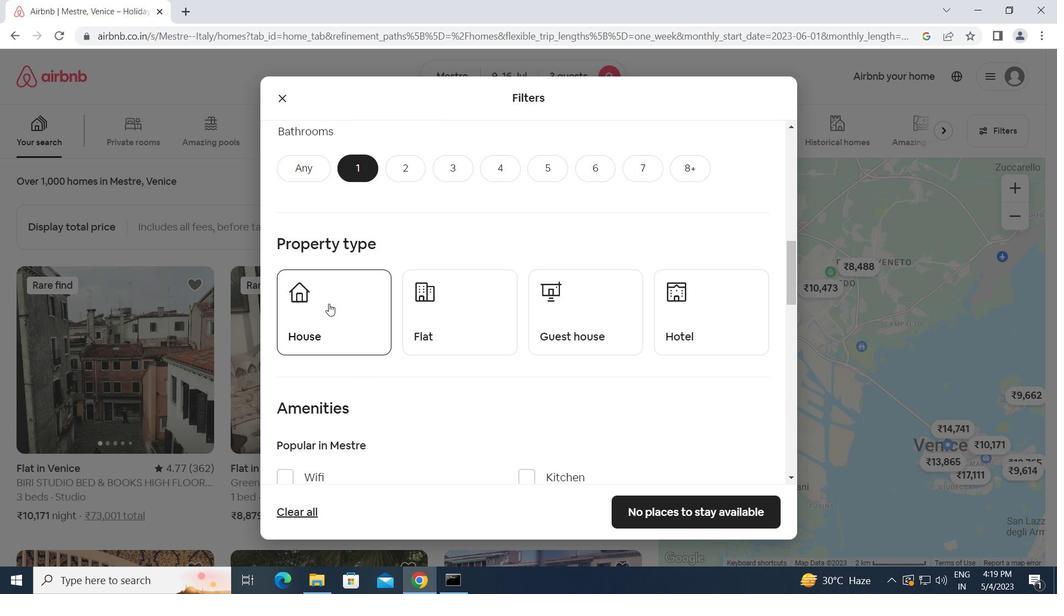 
Action: Mouse moved to (453, 317)
Screenshot: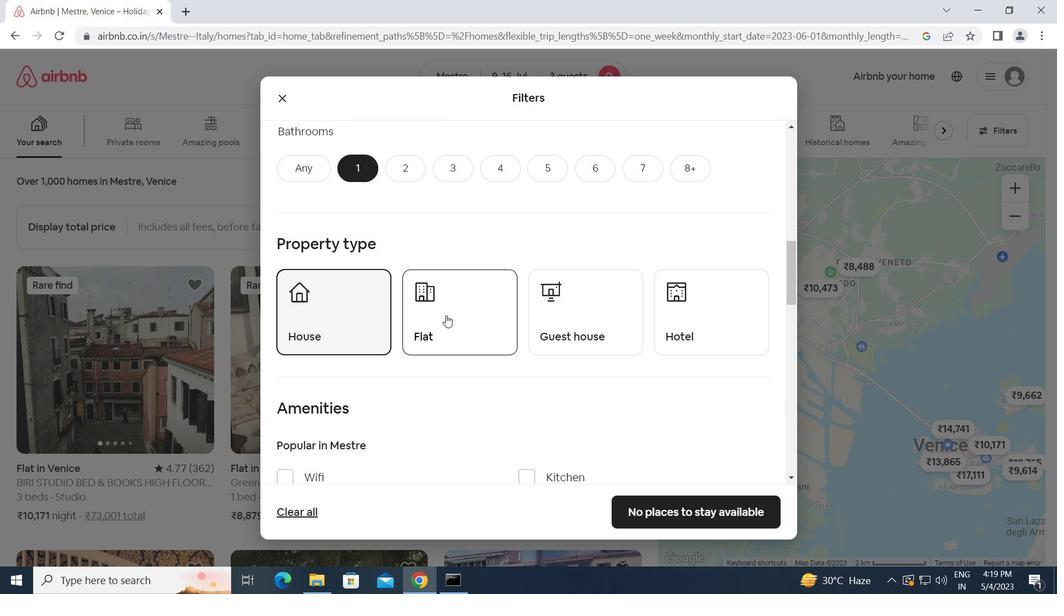
Action: Mouse pressed left at (453, 317)
Screenshot: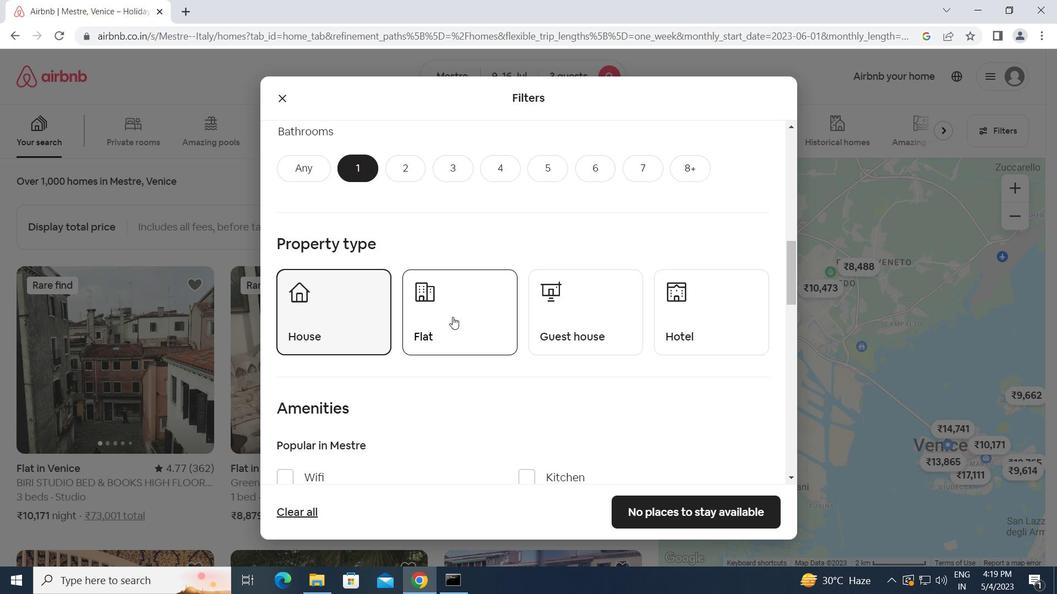 
Action: Mouse moved to (633, 305)
Screenshot: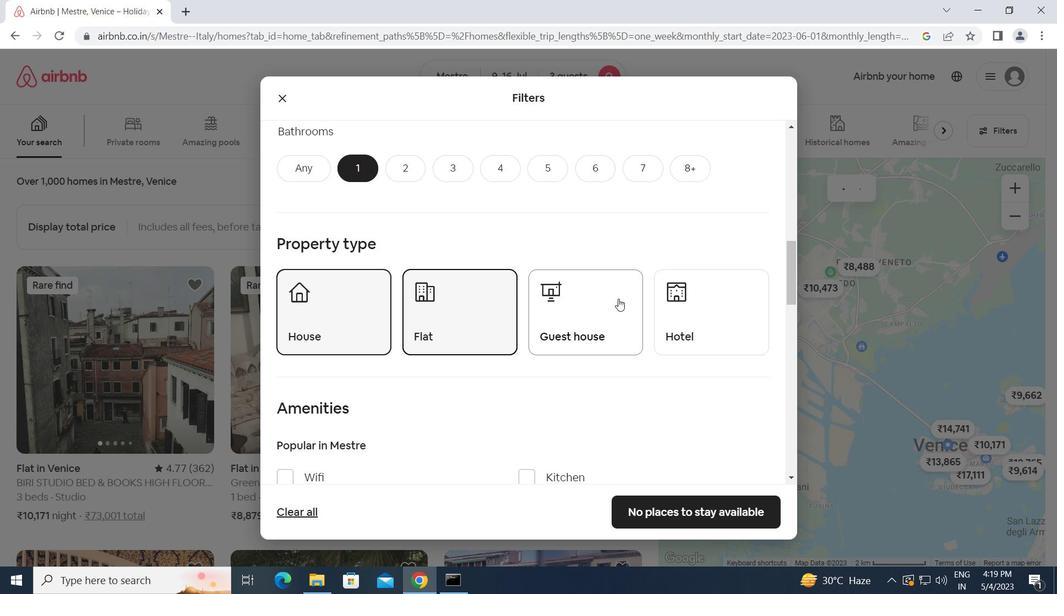 
Action: Mouse pressed left at (633, 305)
Screenshot: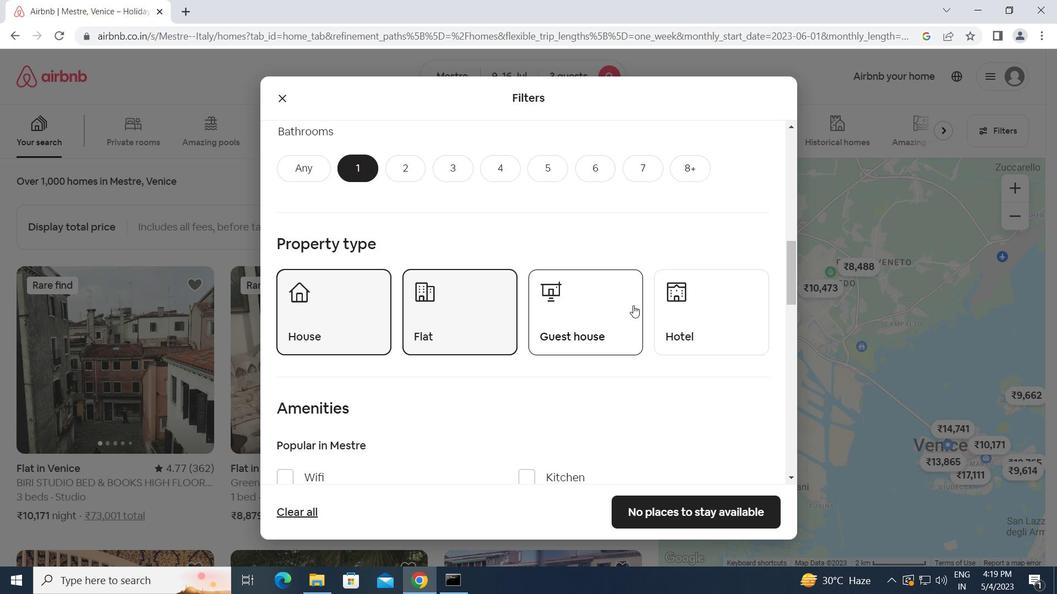 
Action: Mouse moved to (497, 390)
Screenshot: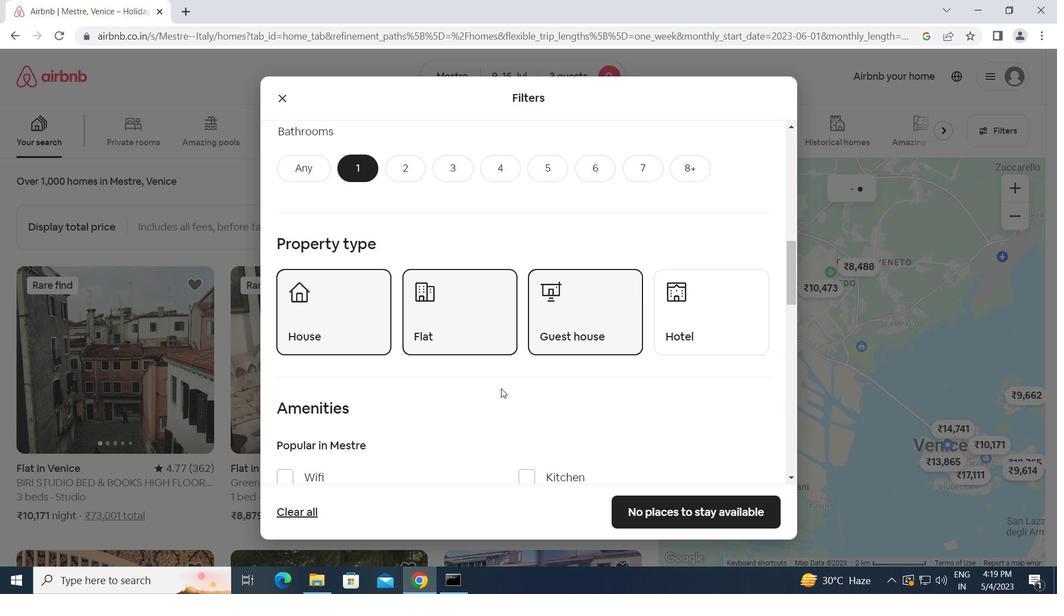 
Action: Mouse scrolled (497, 389) with delta (0, 0)
Screenshot: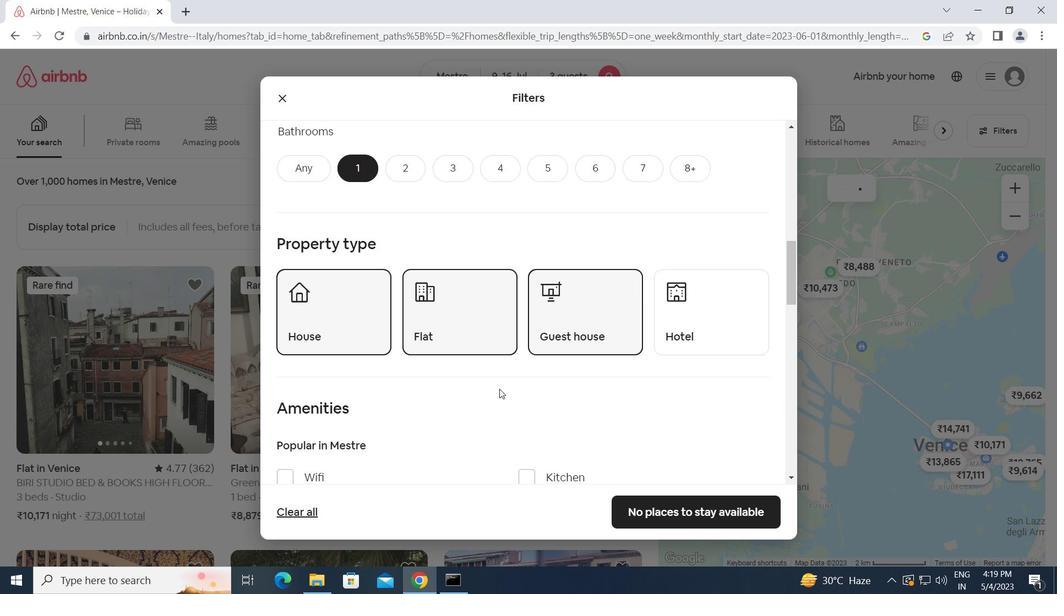 
Action: Mouse scrolled (497, 389) with delta (0, 0)
Screenshot: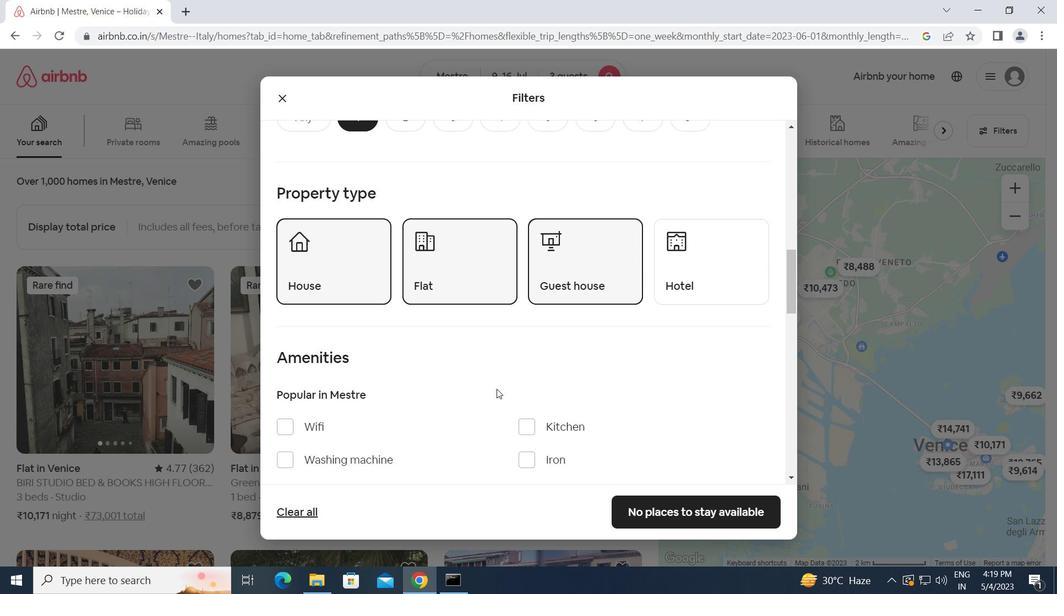 
Action: Mouse scrolled (497, 389) with delta (0, 0)
Screenshot: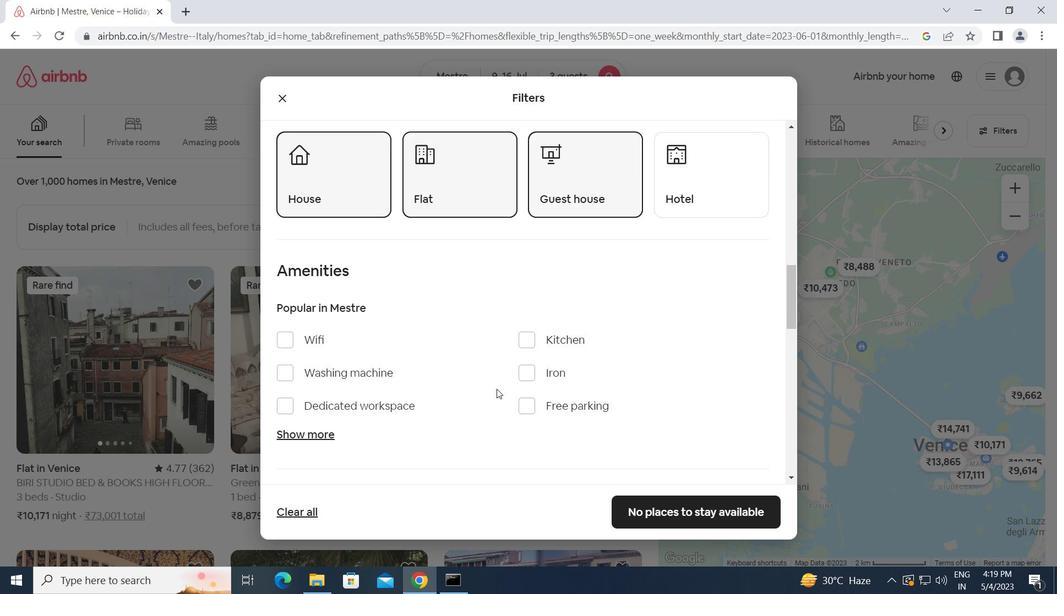 
Action: Mouse scrolled (497, 389) with delta (0, 0)
Screenshot: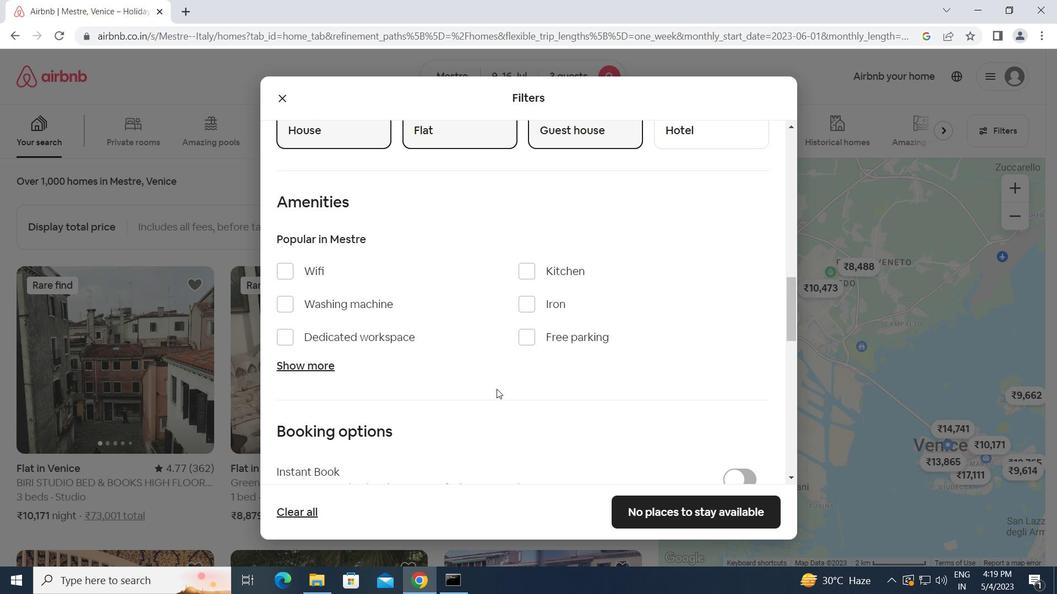 
Action: Mouse scrolled (497, 389) with delta (0, 0)
Screenshot: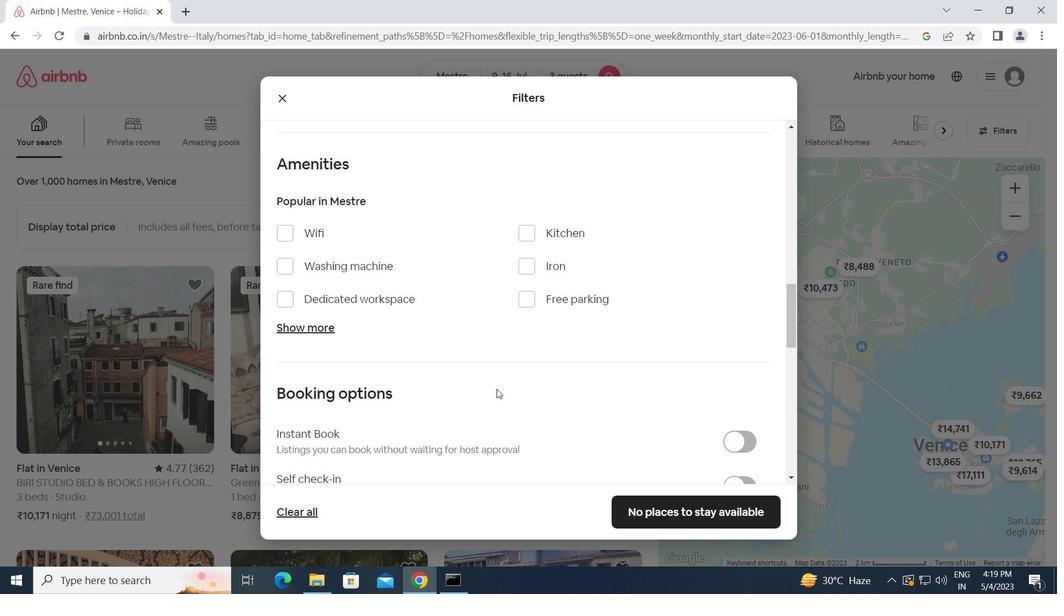
Action: Mouse moved to (734, 387)
Screenshot: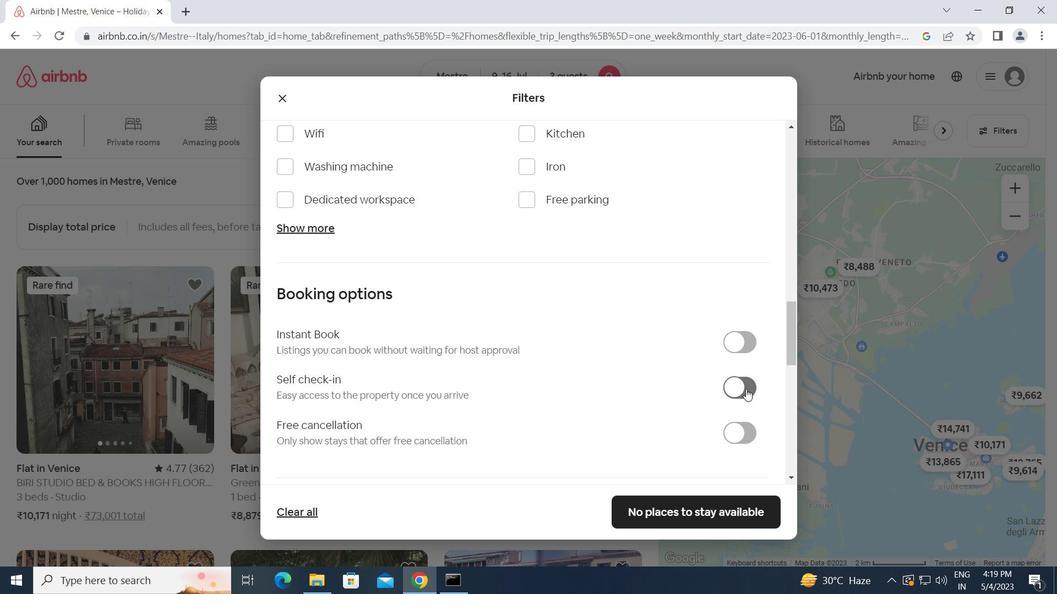 
Action: Mouse pressed left at (734, 387)
Screenshot: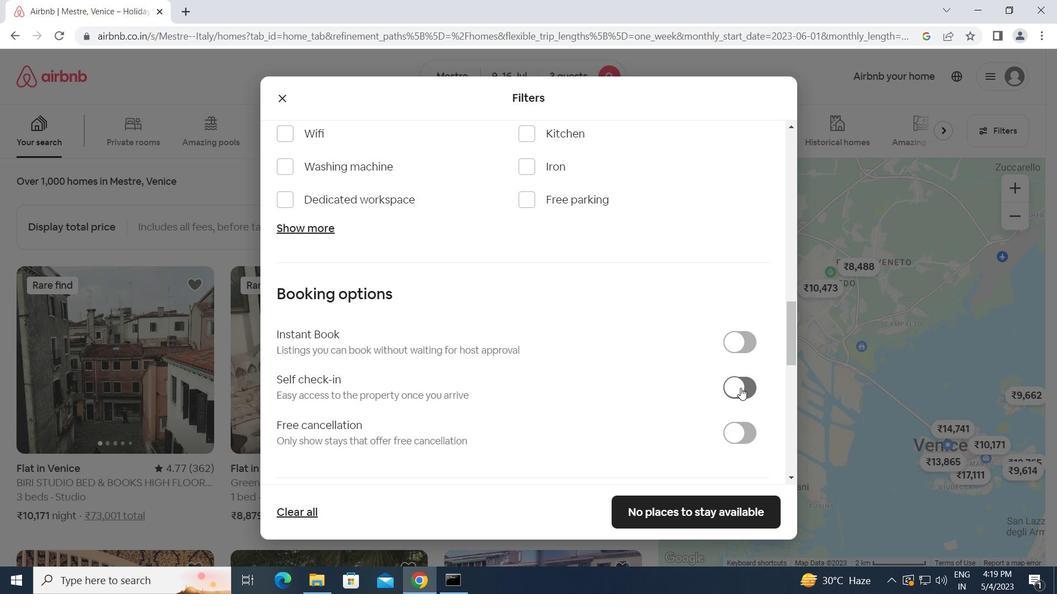 
Action: Mouse moved to (535, 425)
Screenshot: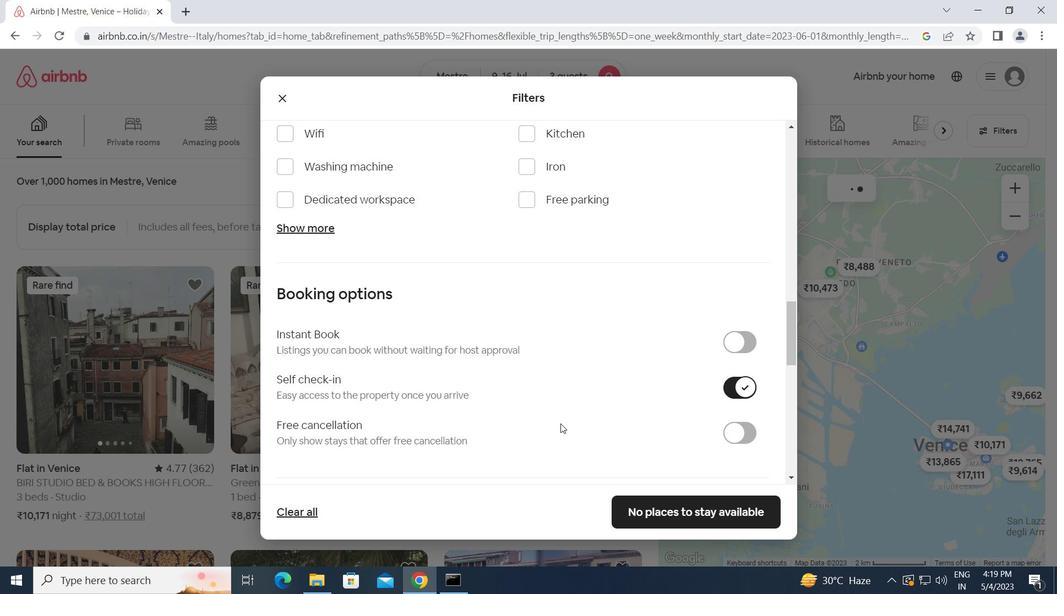 
Action: Mouse scrolled (535, 425) with delta (0, 0)
Screenshot: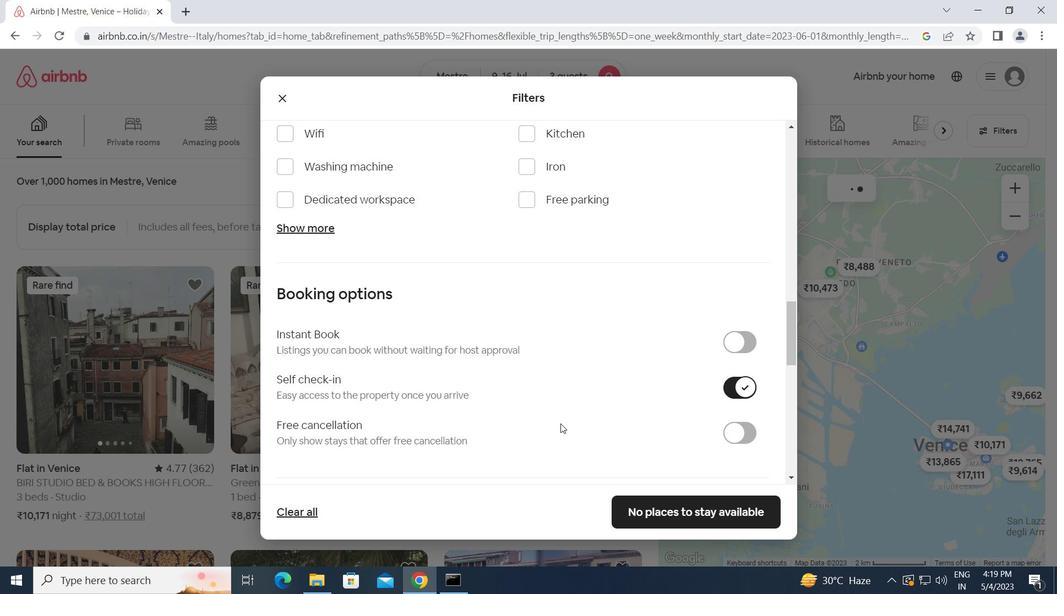 
Action: Mouse moved to (534, 425)
Screenshot: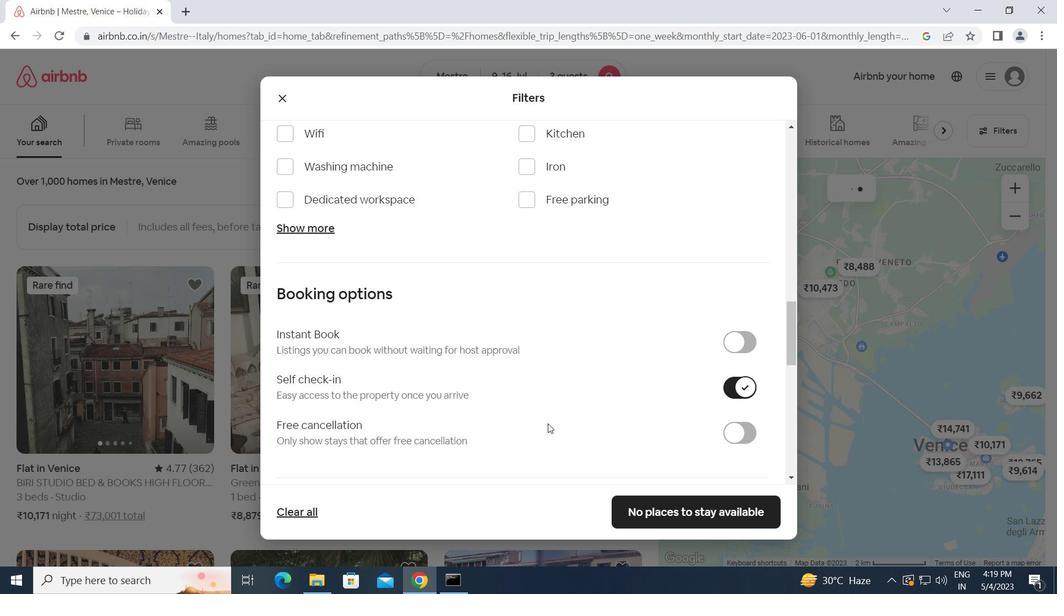 
Action: Mouse scrolled (534, 425) with delta (0, 0)
Screenshot: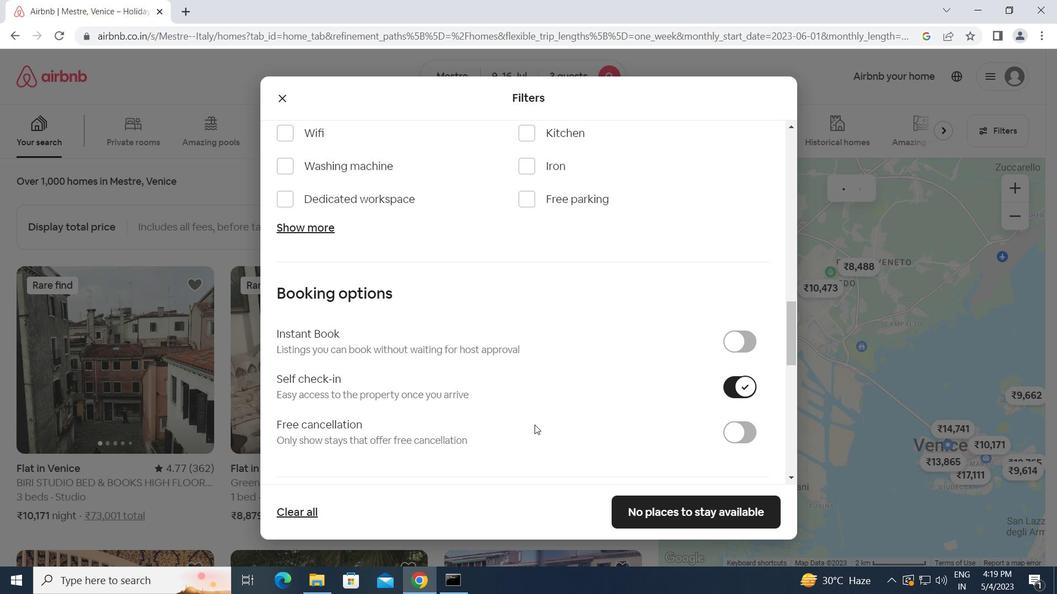 
Action: Mouse scrolled (534, 425) with delta (0, 0)
Screenshot: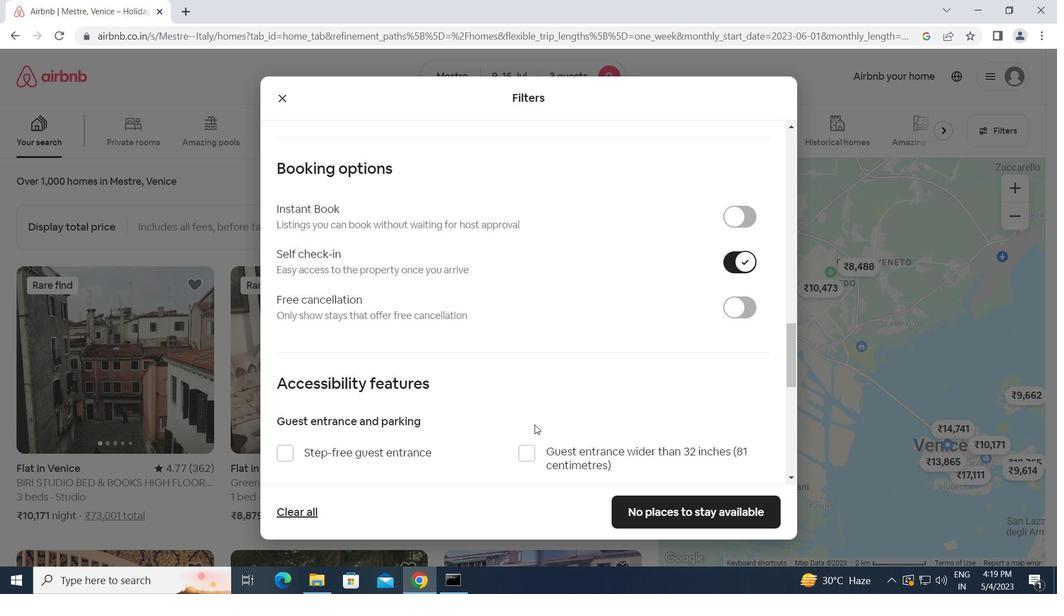 
Action: Mouse scrolled (534, 425) with delta (0, 0)
Screenshot: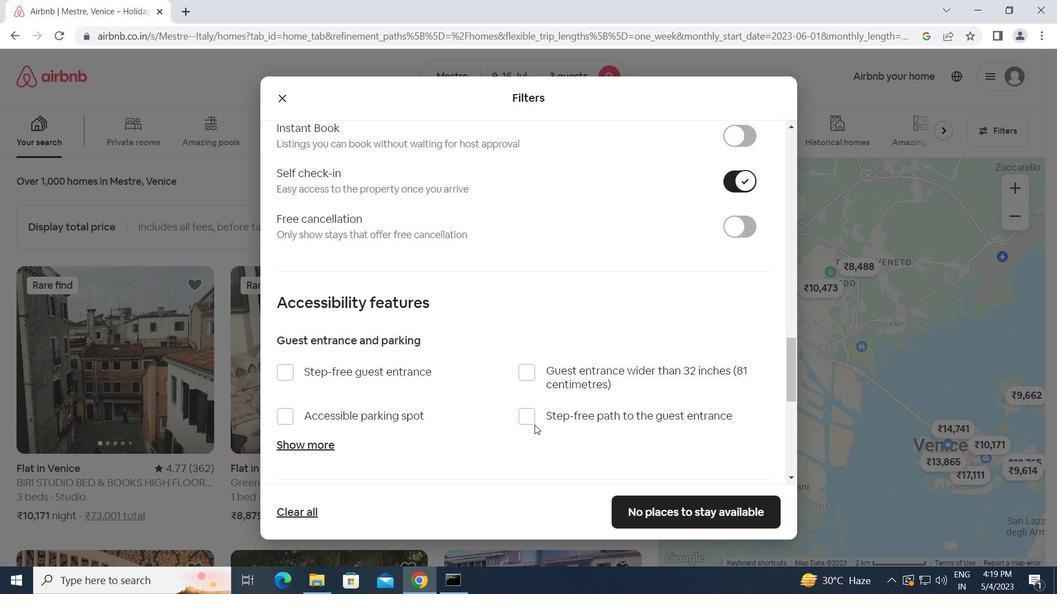 
Action: Mouse scrolled (534, 425) with delta (0, 0)
Screenshot: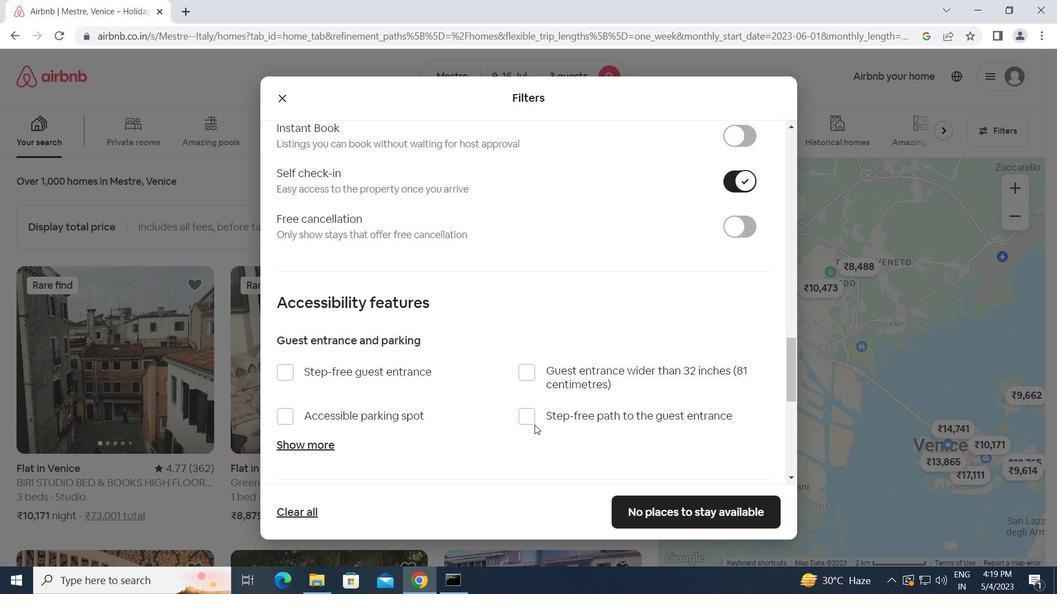 
Action: Mouse scrolled (534, 425) with delta (0, 0)
Screenshot: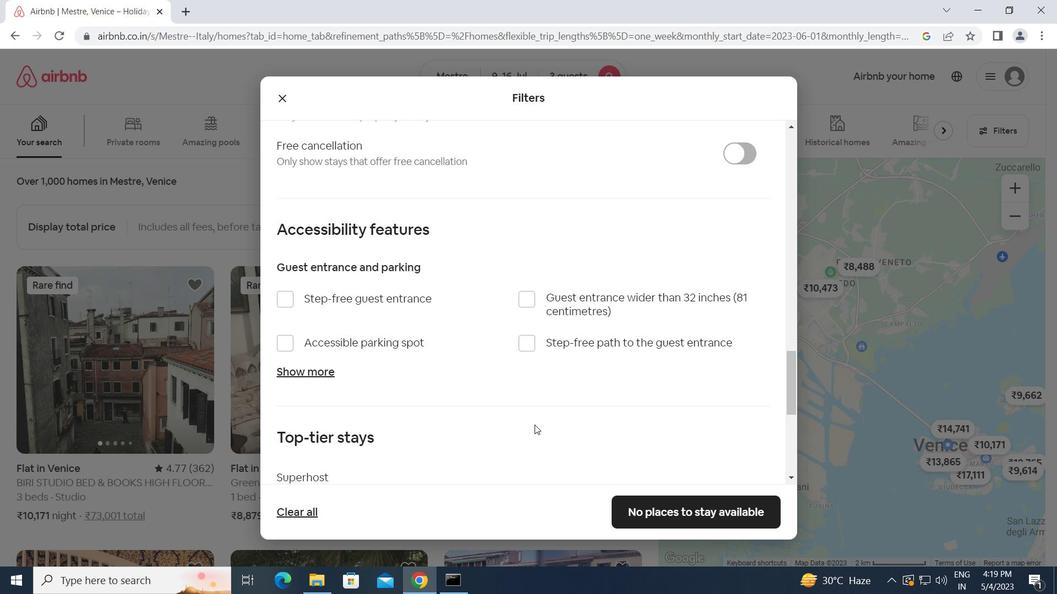 
Action: Mouse scrolled (534, 425) with delta (0, 0)
Screenshot: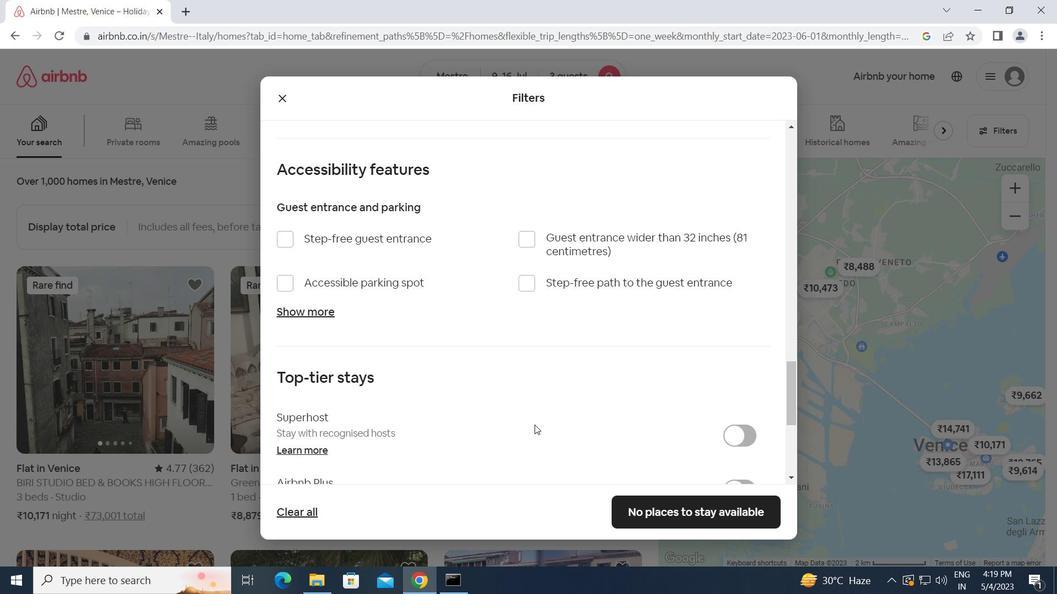 
Action: Mouse scrolled (534, 425) with delta (0, 0)
Screenshot: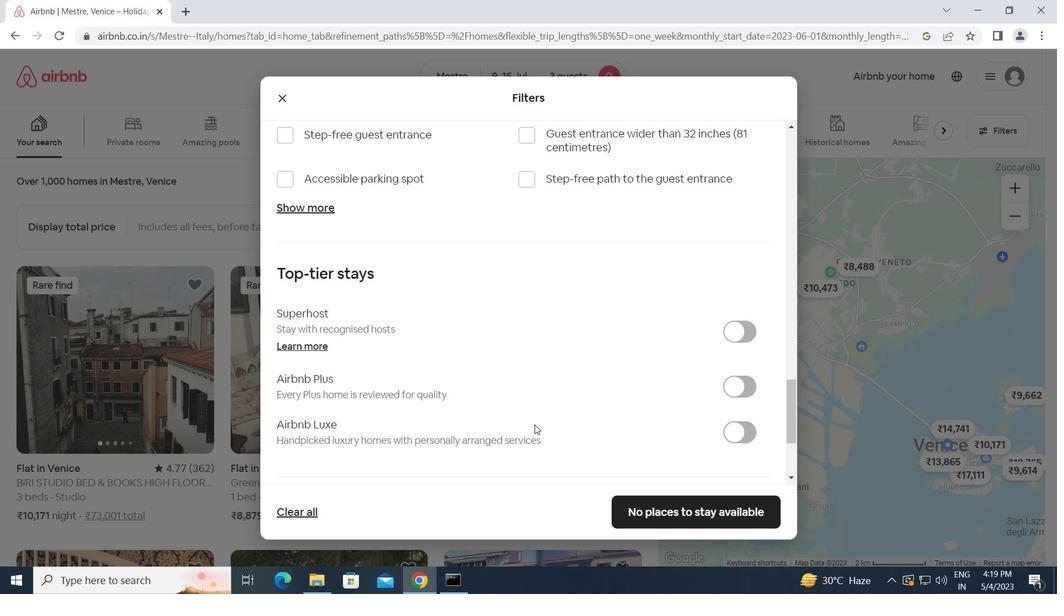 
Action: Mouse moved to (288, 441)
Screenshot: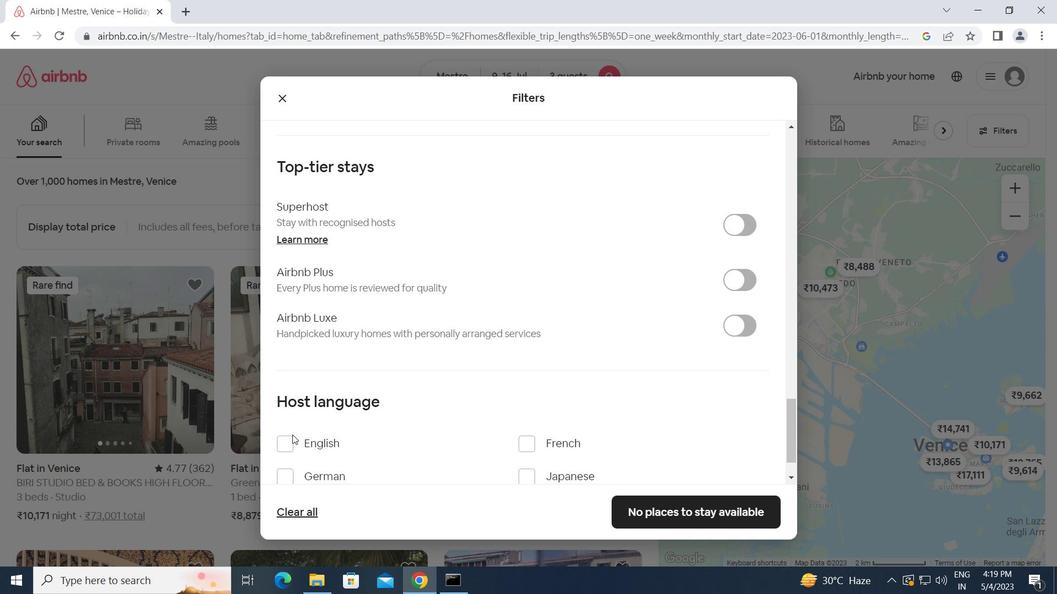 
Action: Mouse pressed left at (288, 441)
Screenshot: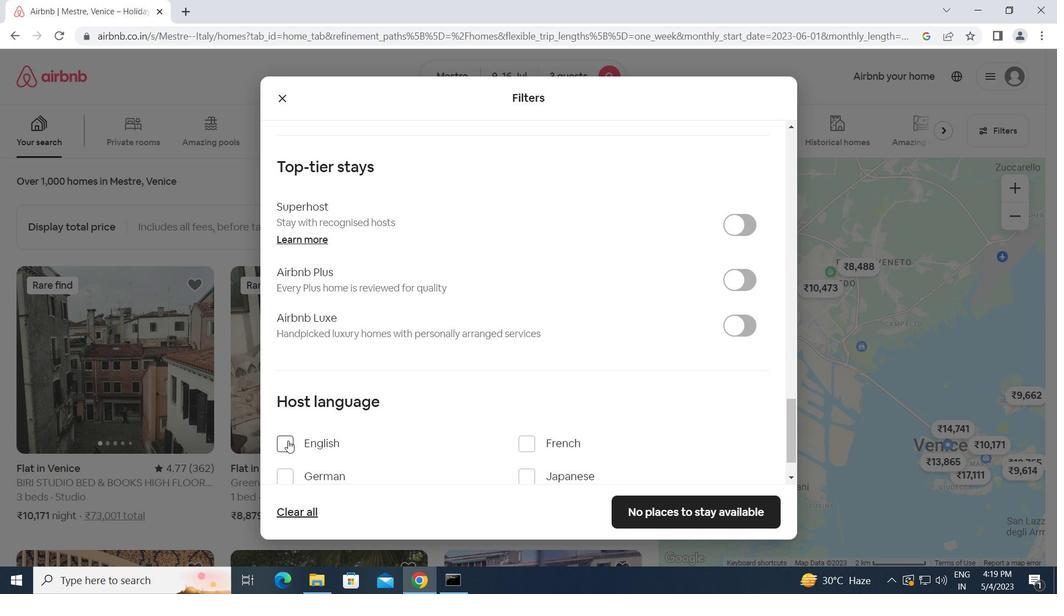 
Action: Mouse moved to (659, 514)
Screenshot: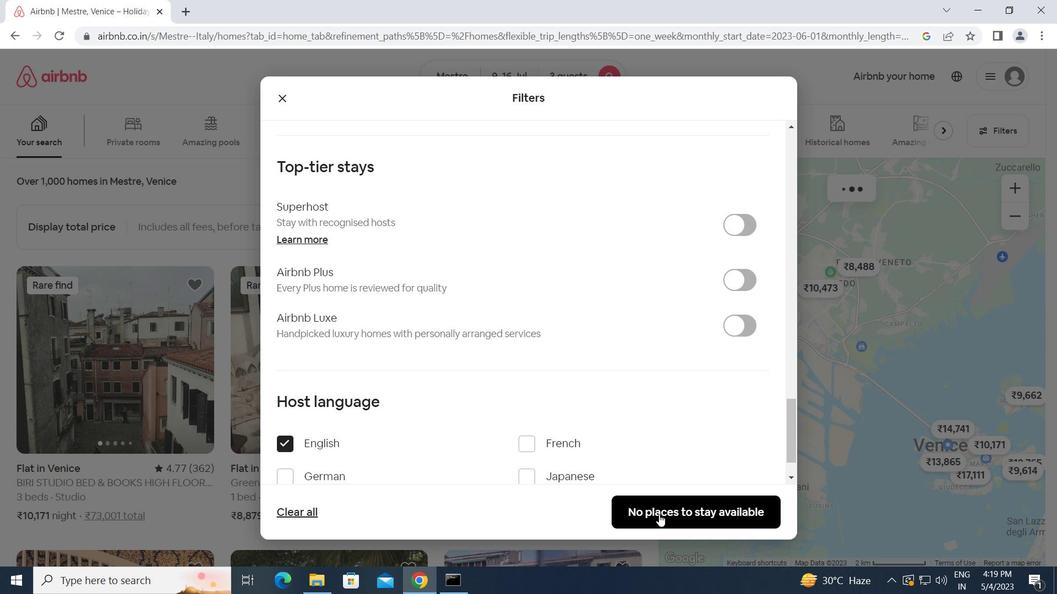 
Action: Mouse pressed left at (659, 514)
Screenshot: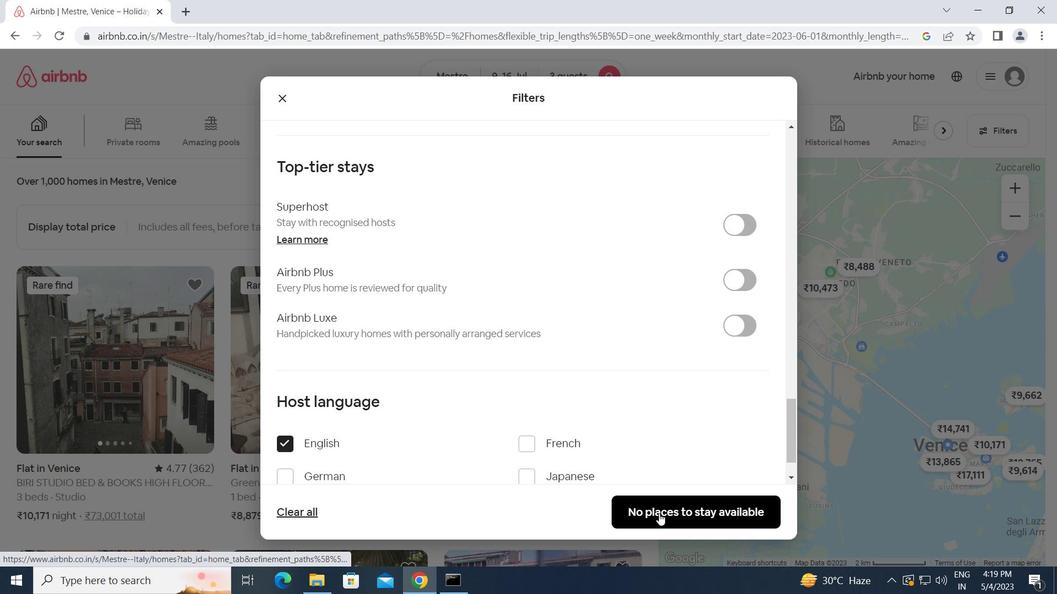 
Action: Mouse moved to (478, 486)
Screenshot: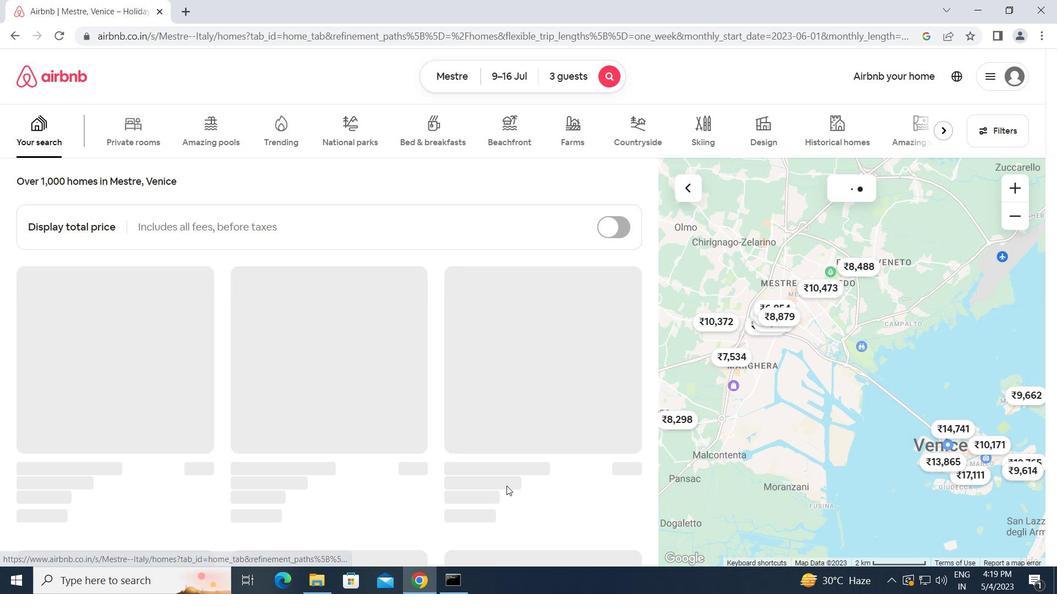 
